 Task: Forward email as attachment with the signature Gilberto Hall with the subject Update on a flexible work arrangement from softage.8@softage.net to softage.9@softage.net and softage.10@softage.net with BCC to softage.6@softage.net with the message Please let me know if there are any updates on the project risks.
Action: Mouse moved to (487, 260)
Screenshot: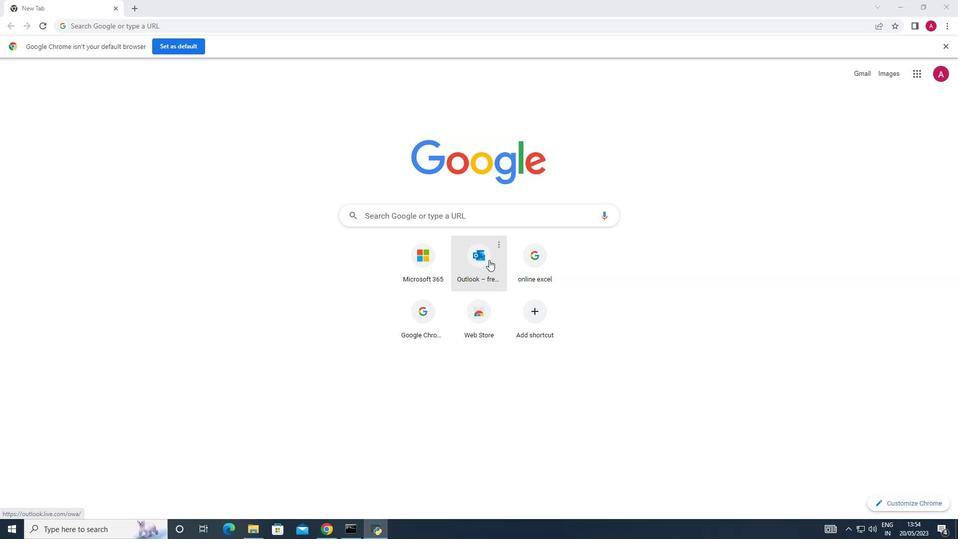 
Action: Mouse pressed left at (487, 260)
Screenshot: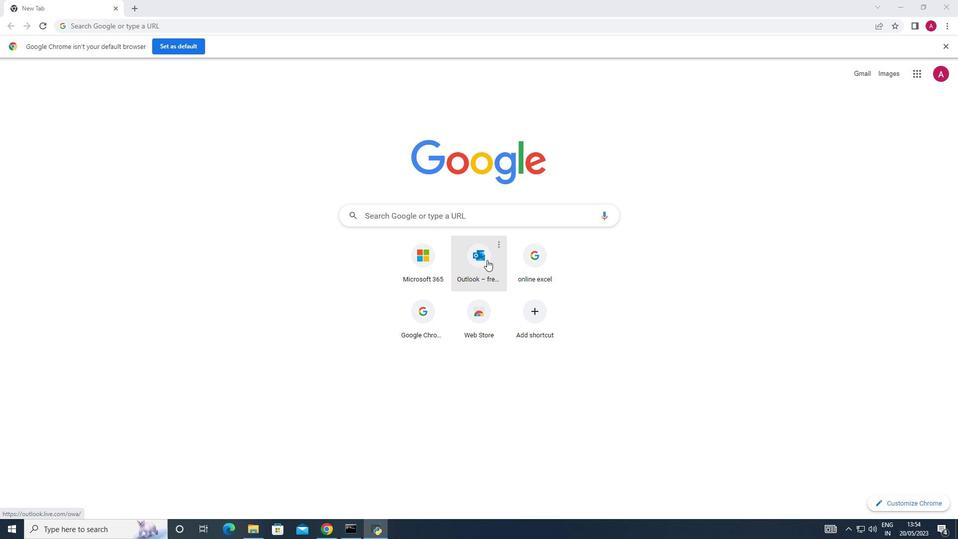 
Action: Mouse moved to (473, 262)
Screenshot: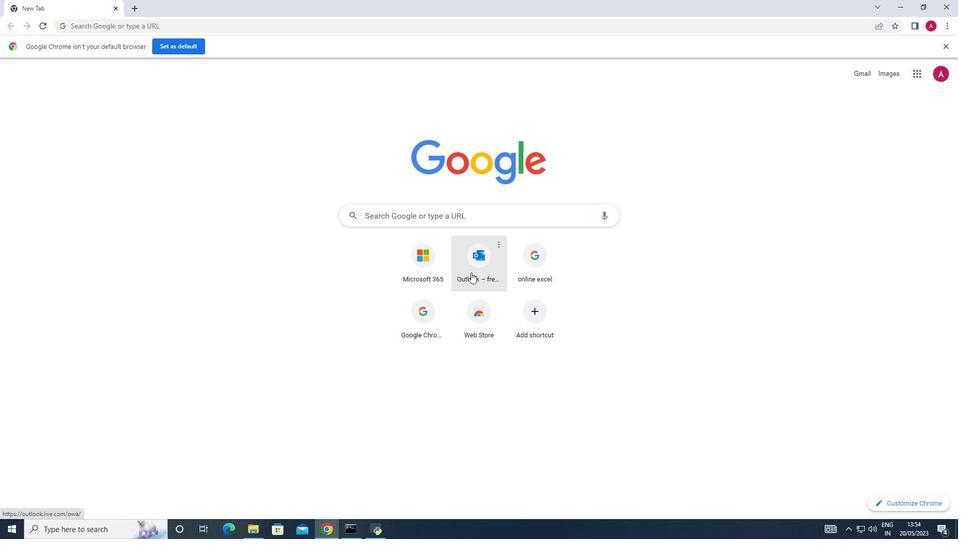 
Action: Mouse pressed left at (473, 262)
Screenshot: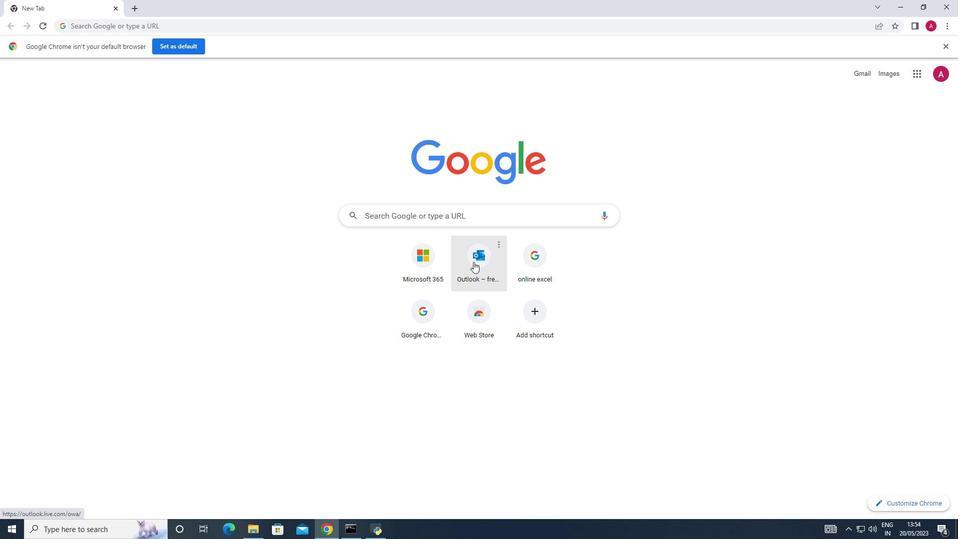 
Action: Mouse moved to (691, 48)
Screenshot: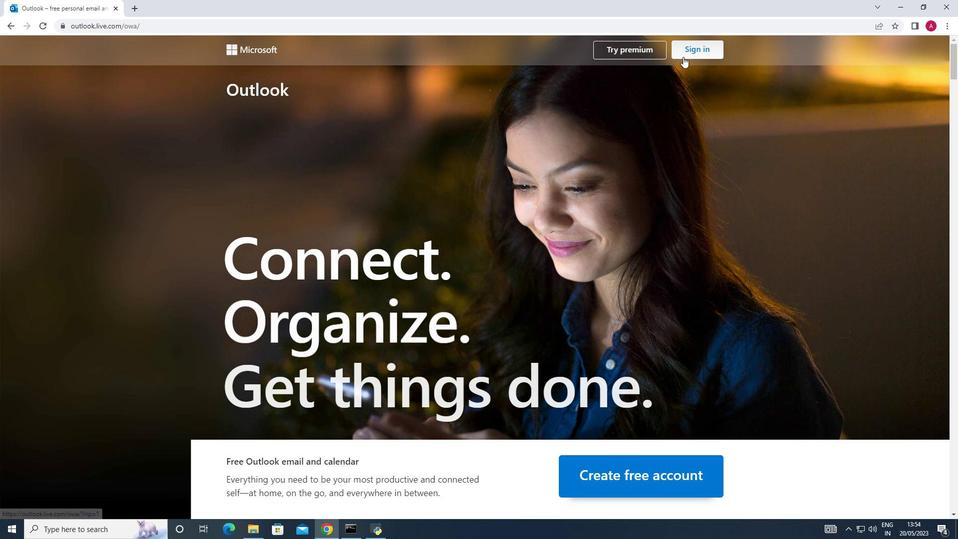 
Action: Mouse pressed left at (691, 48)
Screenshot: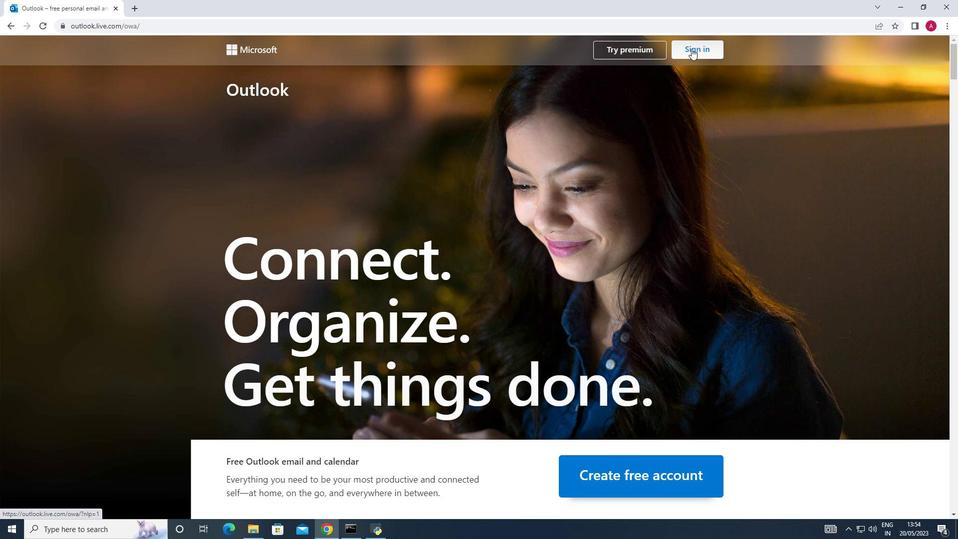 
Action: Mouse moved to (932, 23)
Screenshot: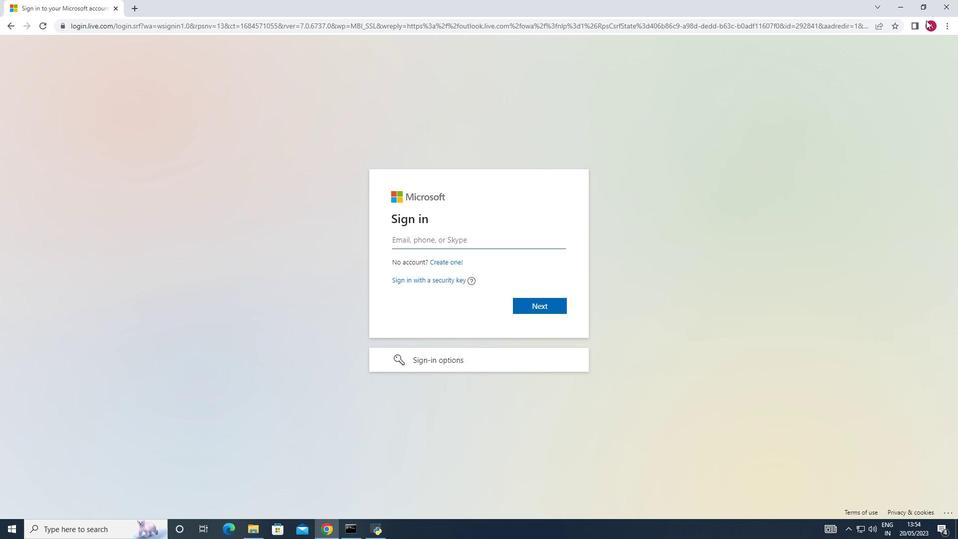 
Action: Mouse pressed left at (932, 23)
Screenshot: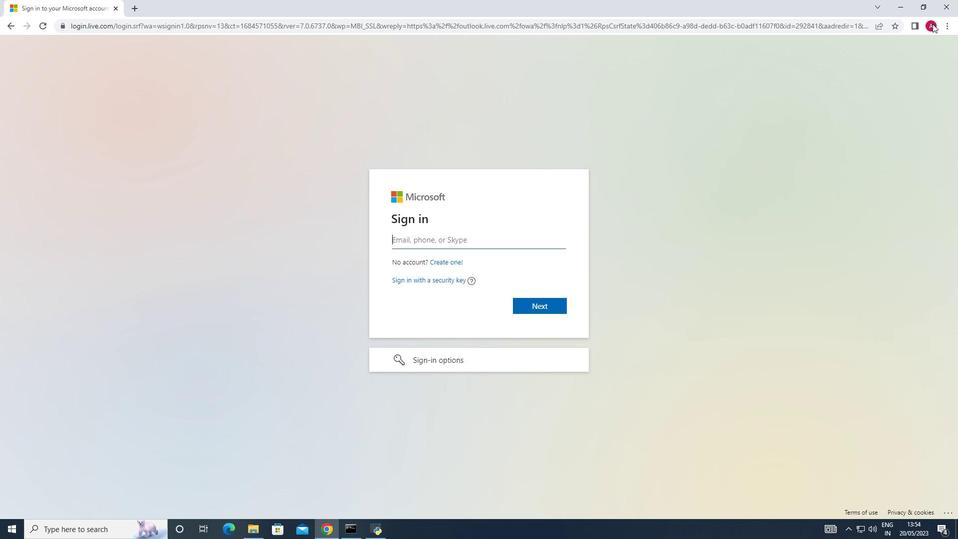 
Action: Mouse moved to (588, 144)
Screenshot: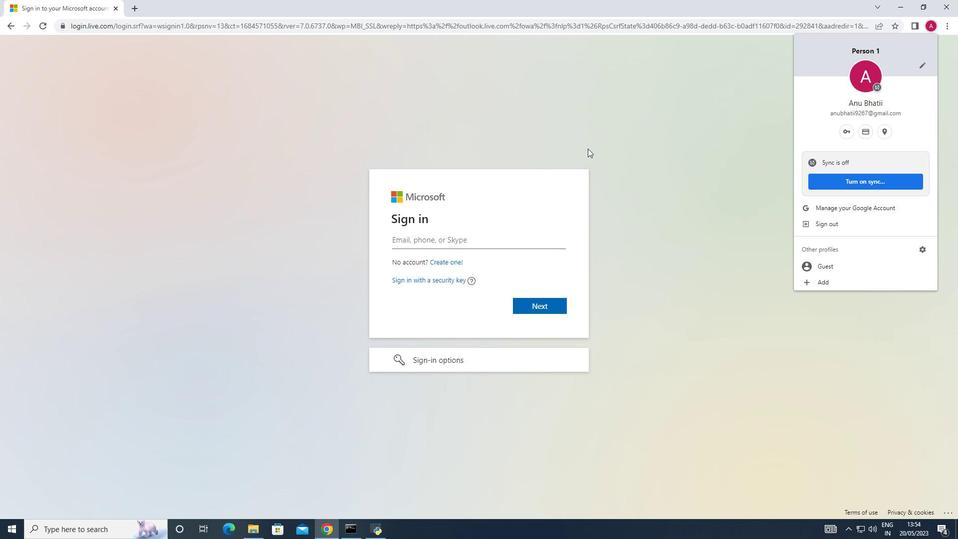 
Action: Mouse pressed left at (588, 144)
Screenshot: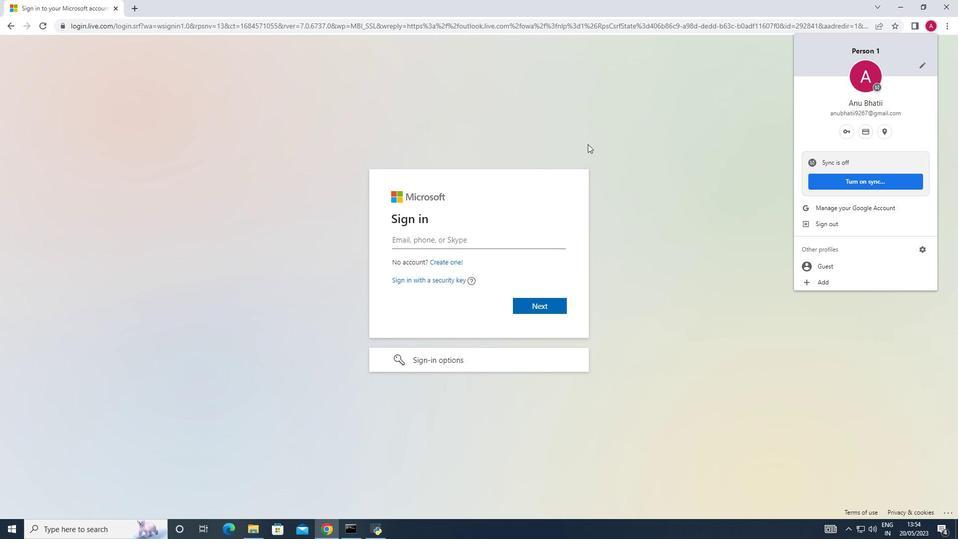 
Action: Mouse moved to (399, 230)
Screenshot: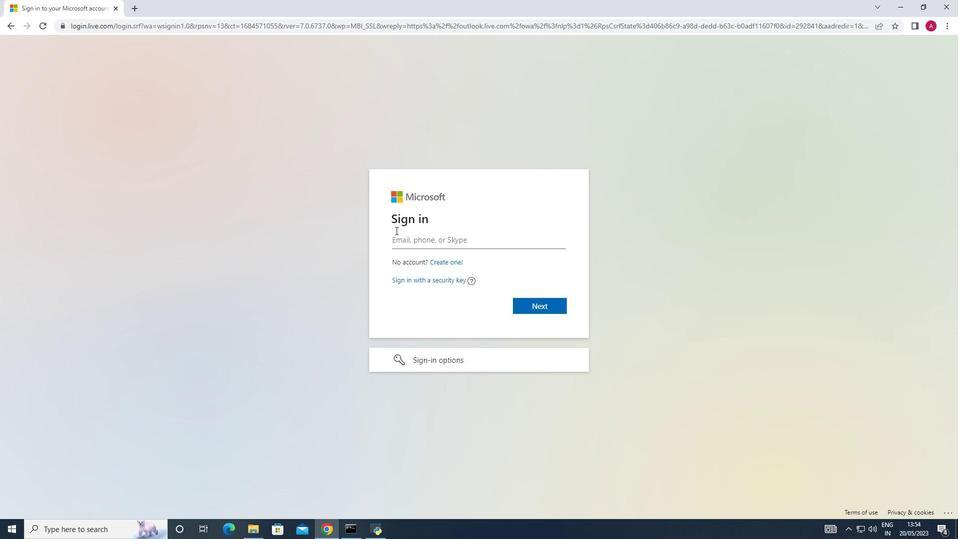 
Action: Mouse pressed left at (399, 230)
Screenshot: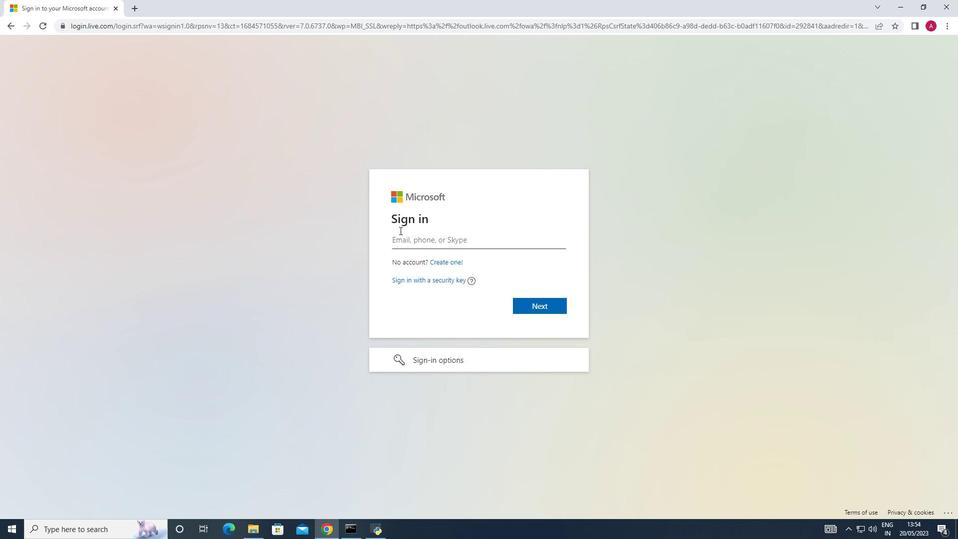 
Action: Key pressed anu<Key.shift>@softage.net<Key.enter>
Screenshot: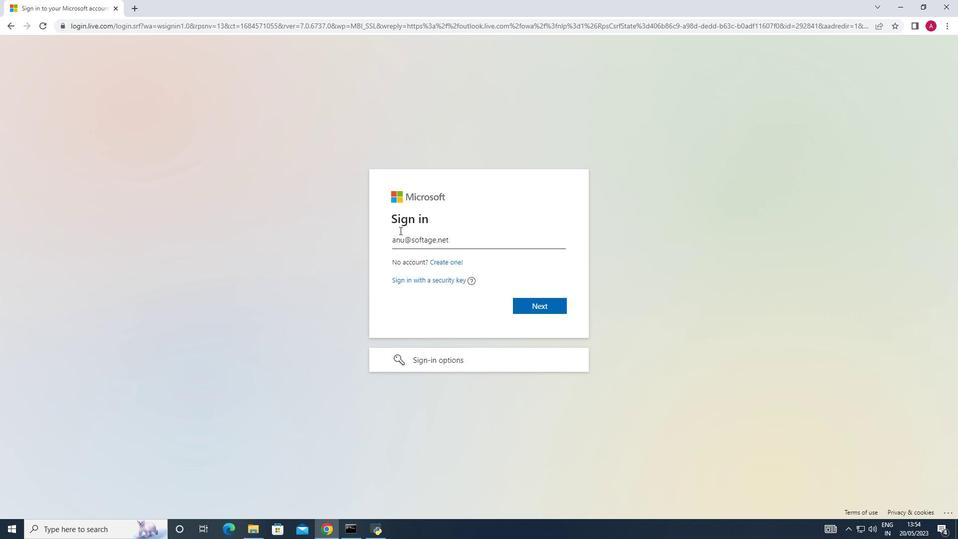 
Action: Mouse moved to (79, 85)
Screenshot: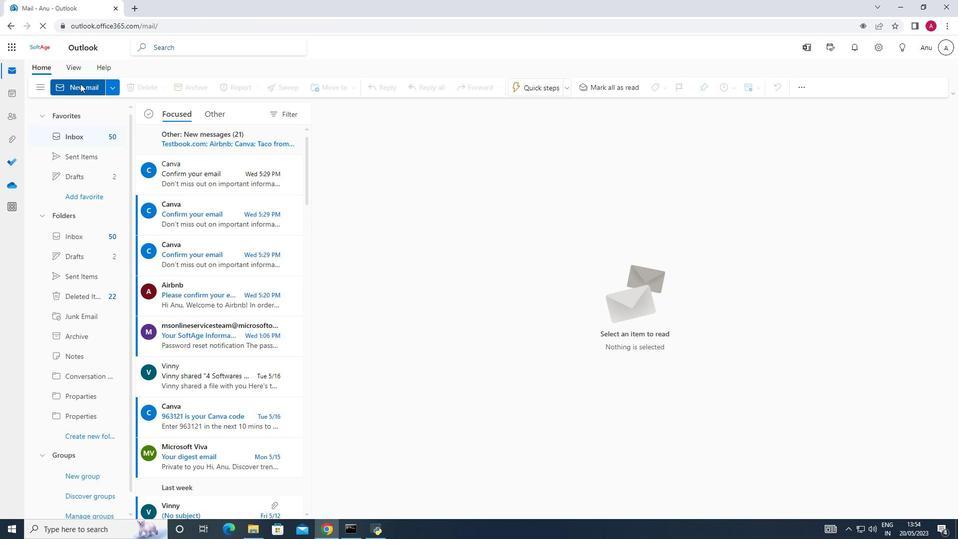 
Action: Mouse pressed left at (79, 85)
Screenshot: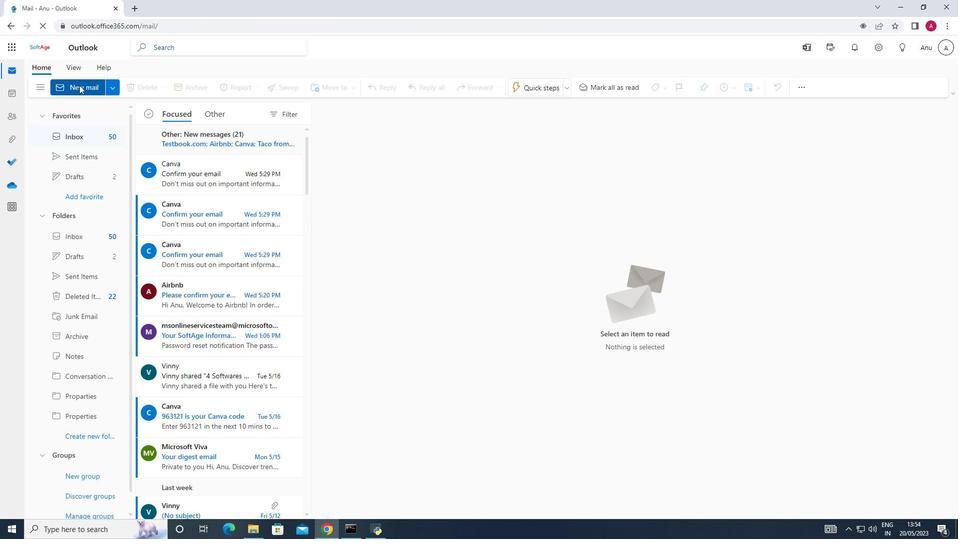 
Action: Mouse moved to (678, 89)
Screenshot: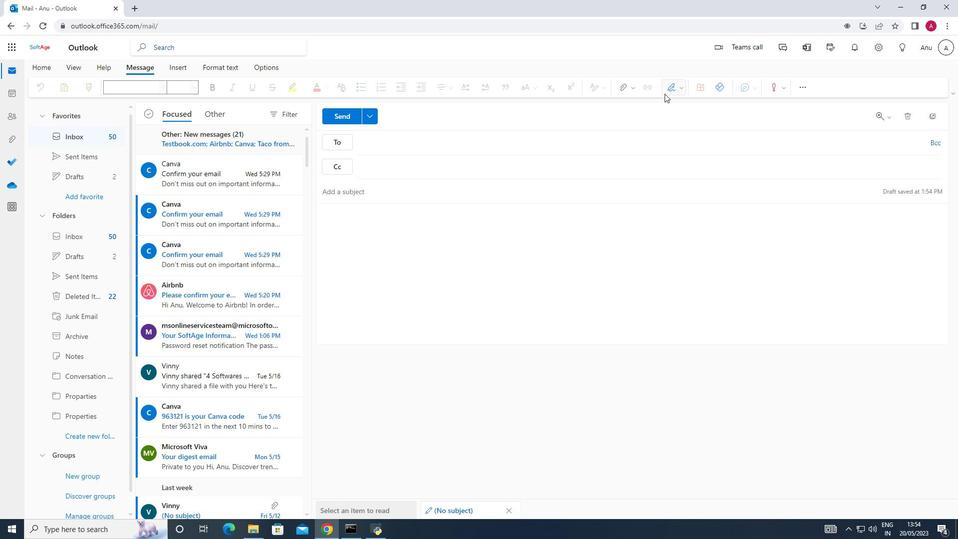 
Action: Mouse pressed left at (678, 89)
Screenshot: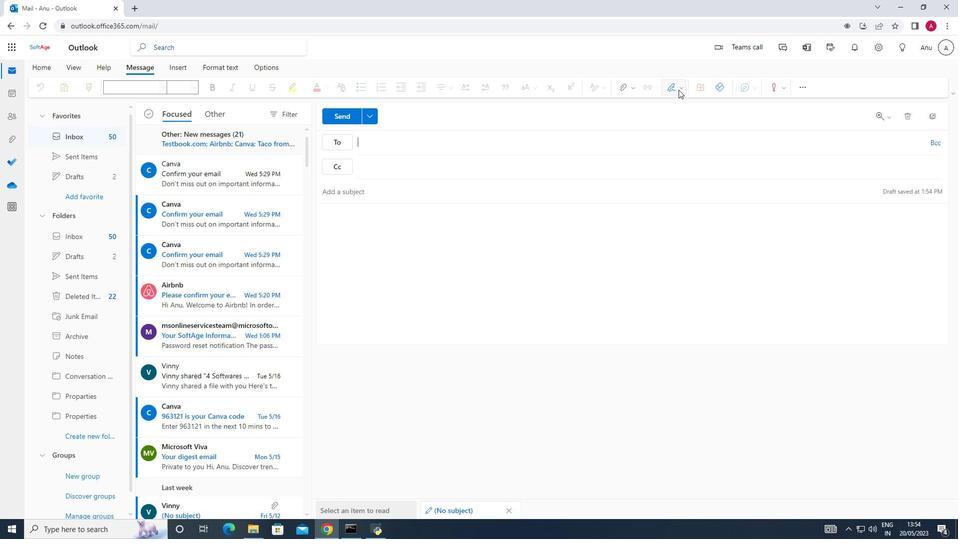
Action: Mouse moved to (658, 131)
Screenshot: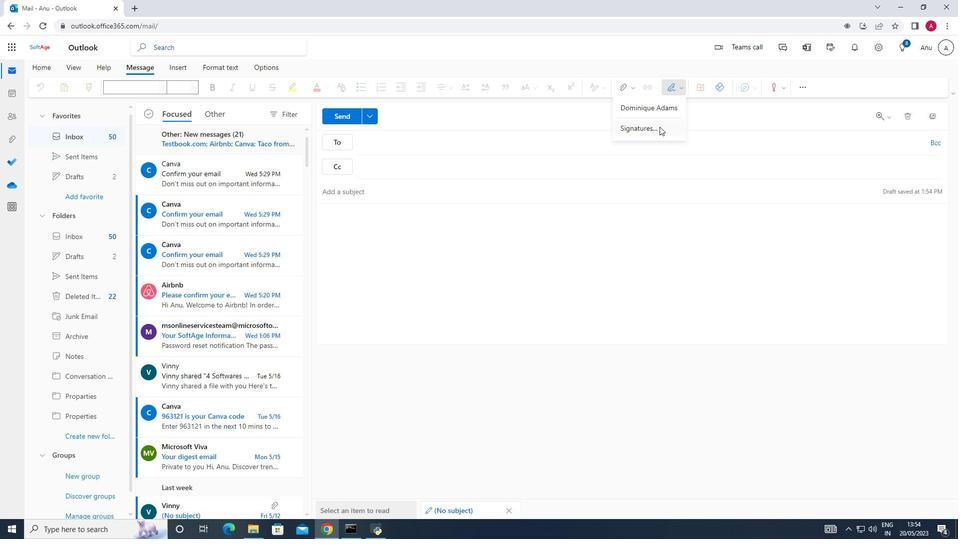 
Action: Mouse pressed left at (658, 131)
Screenshot: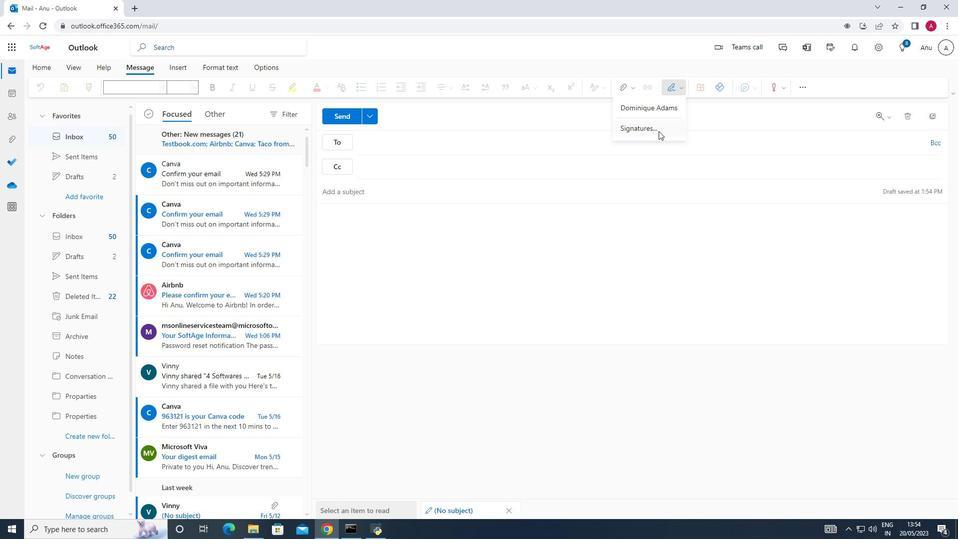 
Action: Mouse moved to (686, 165)
Screenshot: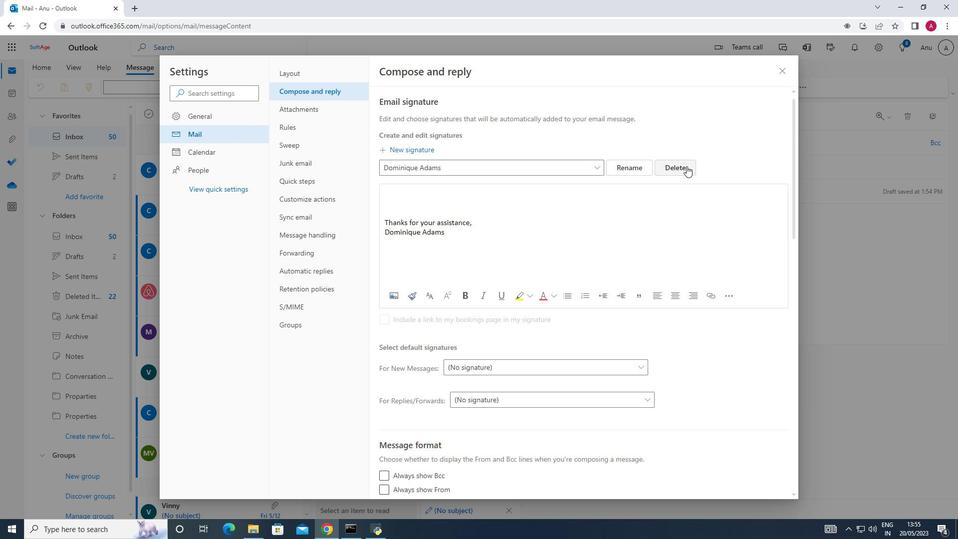 
Action: Mouse pressed left at (686, 165)
Screenshot: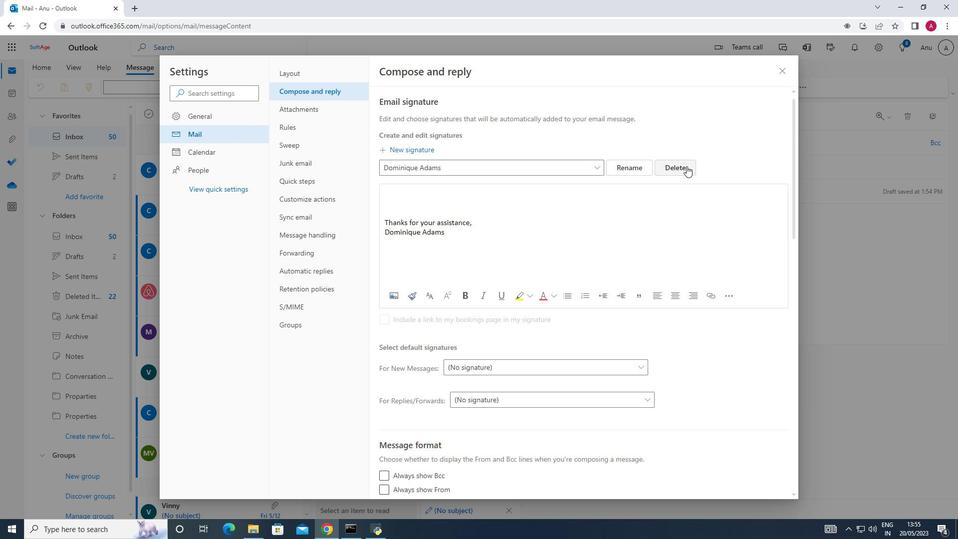 
Action: Mouse moved to (719, 487)
Screenshot: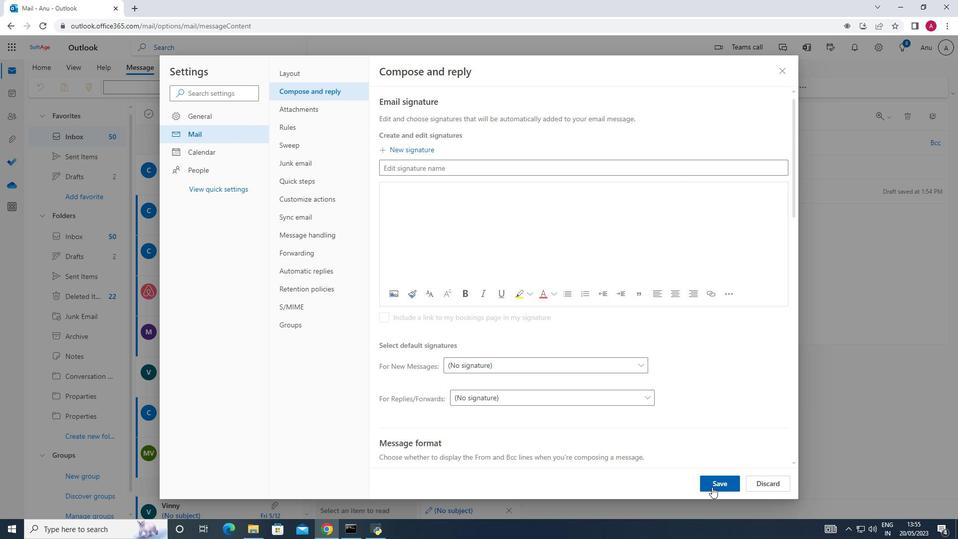 
Action: Mouse pressed left at (719, 487)
Screenshot: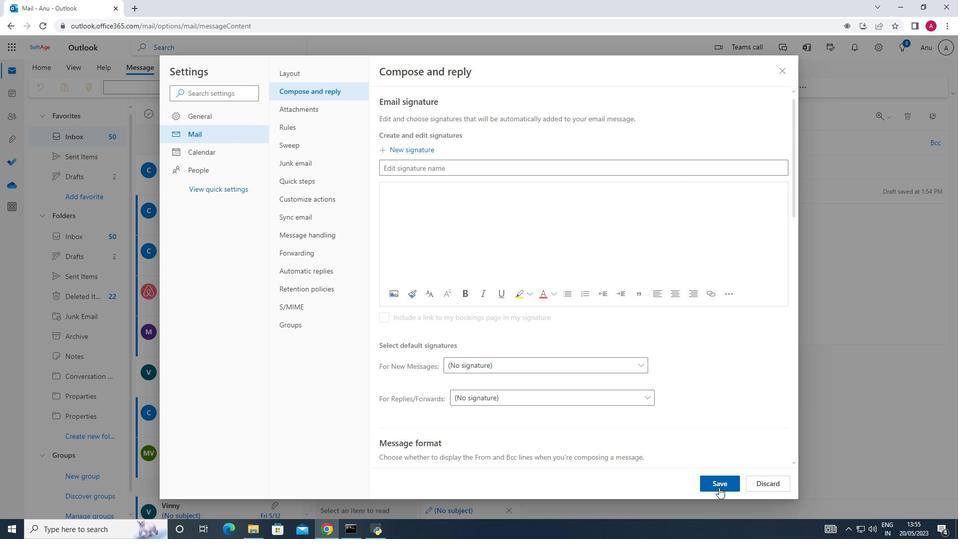 
Action: Mouse moved to (782, 65)
Screenshot: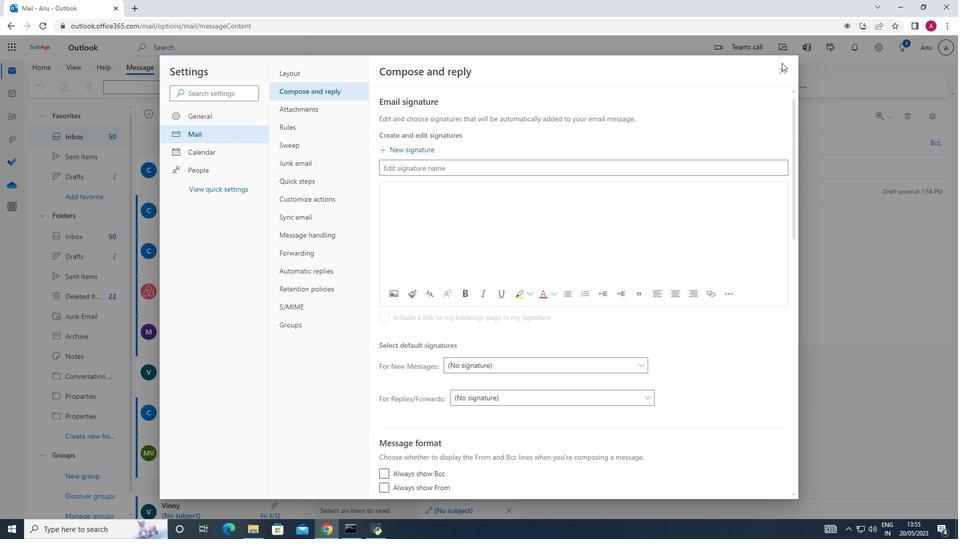 
Action: Mouse pressed left at (782, 65)
Screenshot: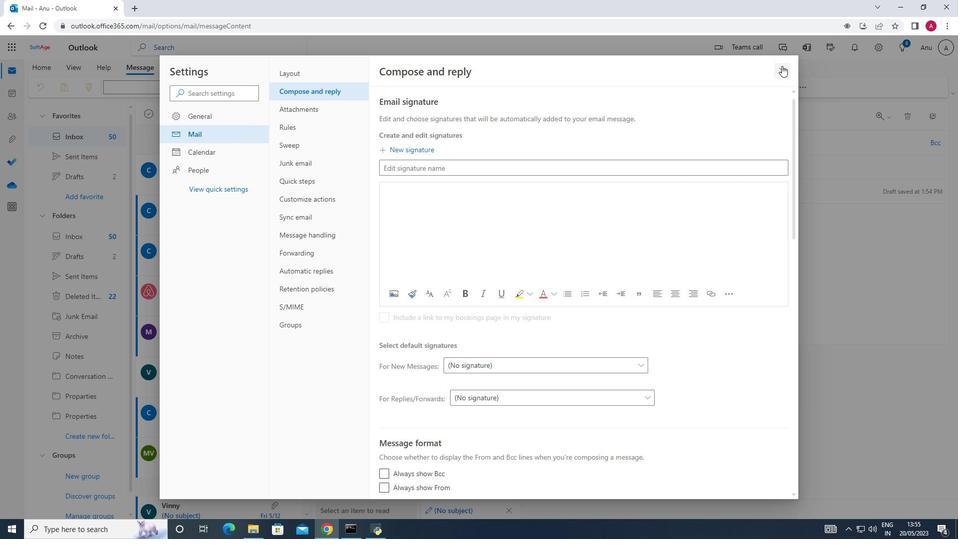 
Action: Mouse moved to (677, 90)
Screenshot: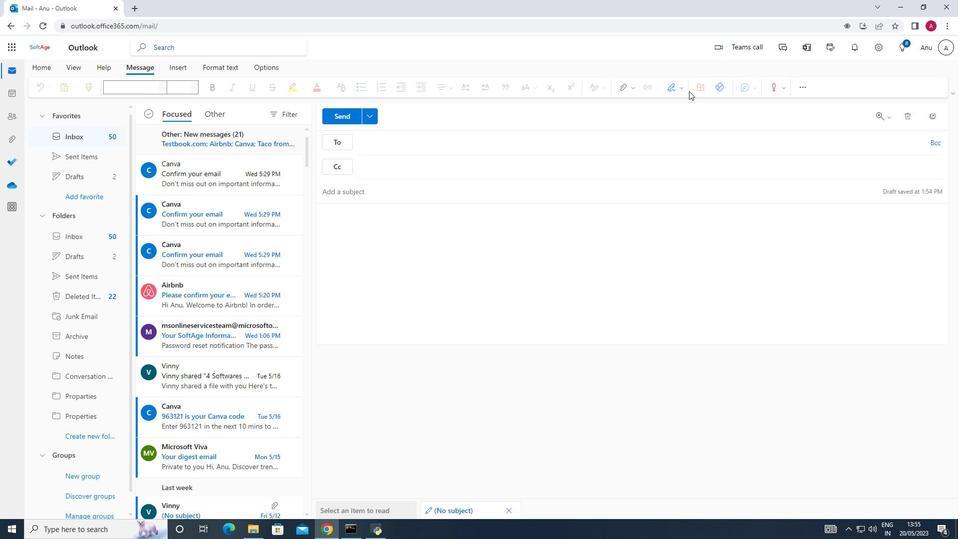 
Action: Mouse pressed left at (677, 90)
Screenshot: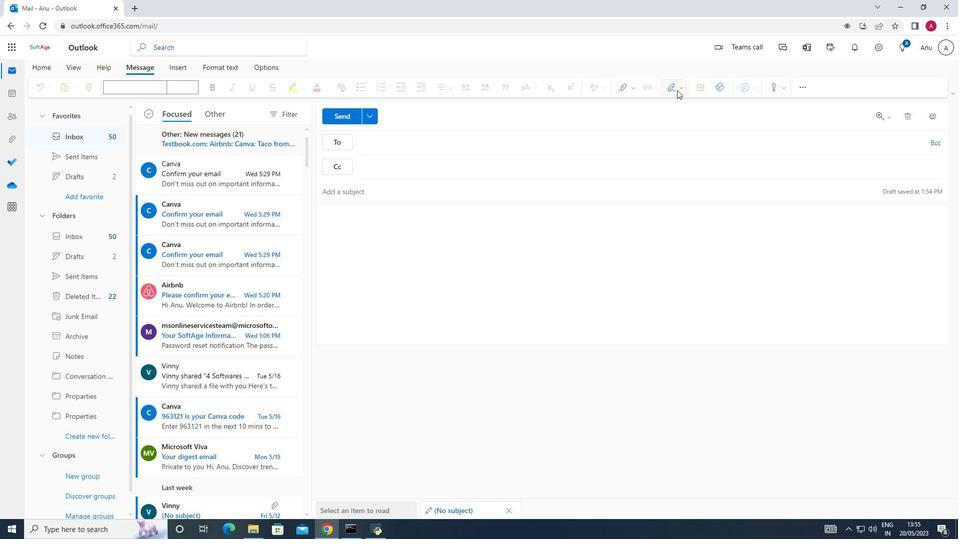 
Action: Mouse moved to (666, 105)
Screenshot: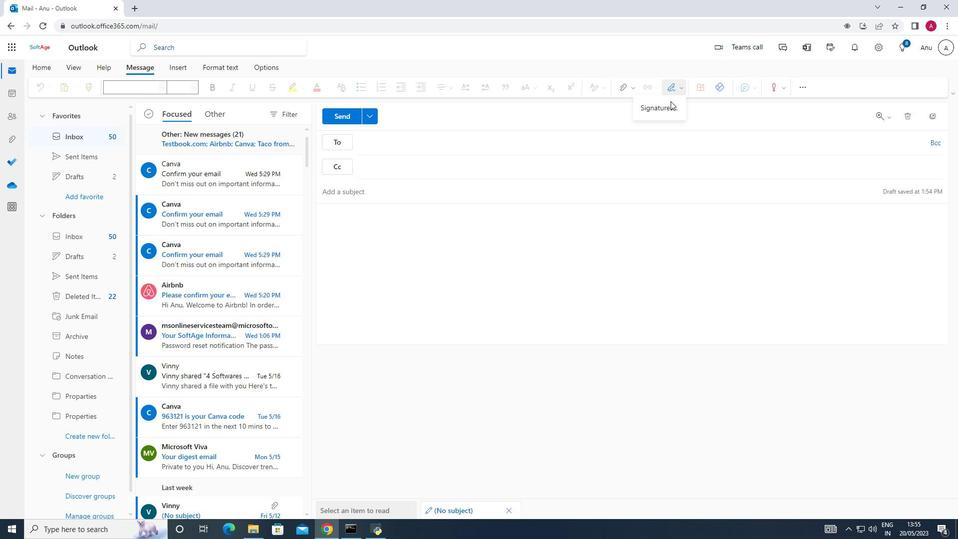 
Action: Mouse pressed left at (666, 105)
Screenshot: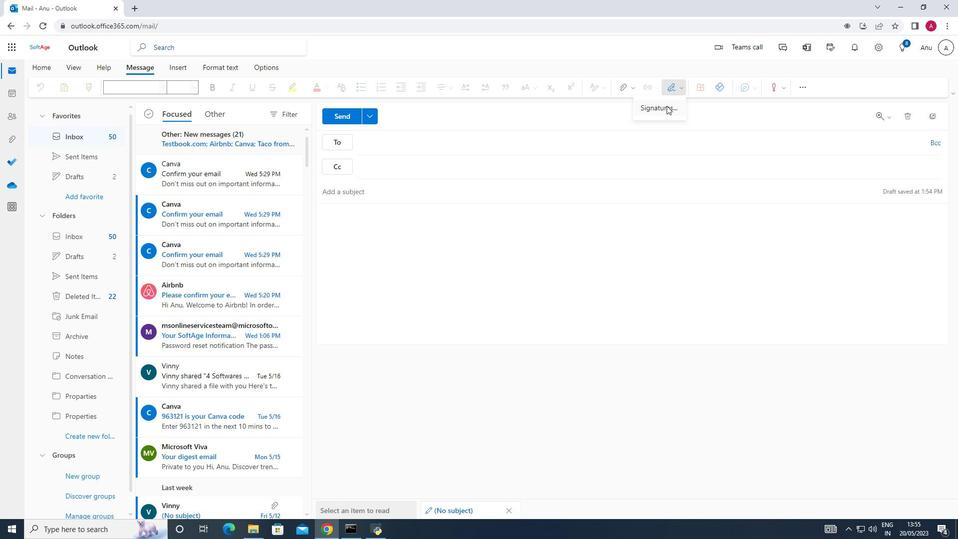 
Action: Mouse moved to (400, 166)
Screenshot: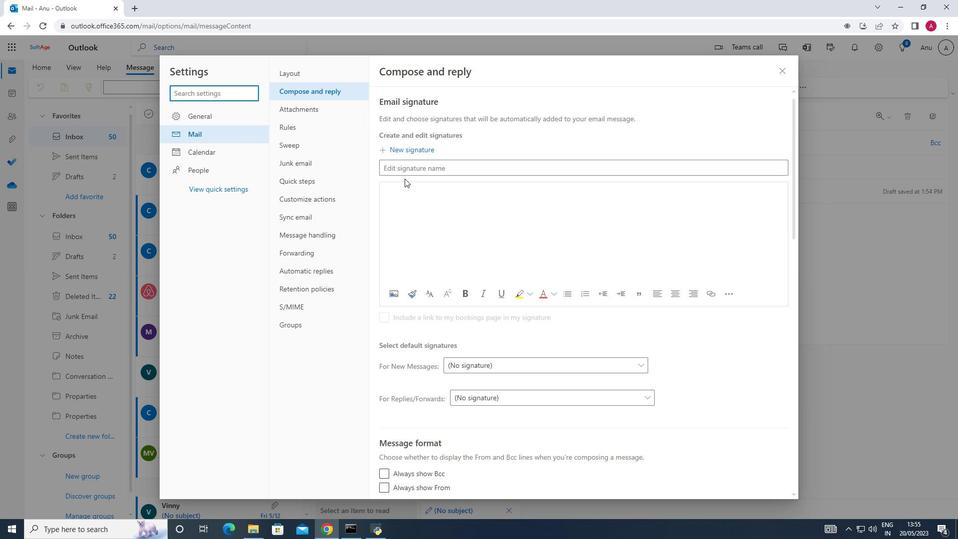 
Action: Mouse pressed left at (400, 166)
Screenshot: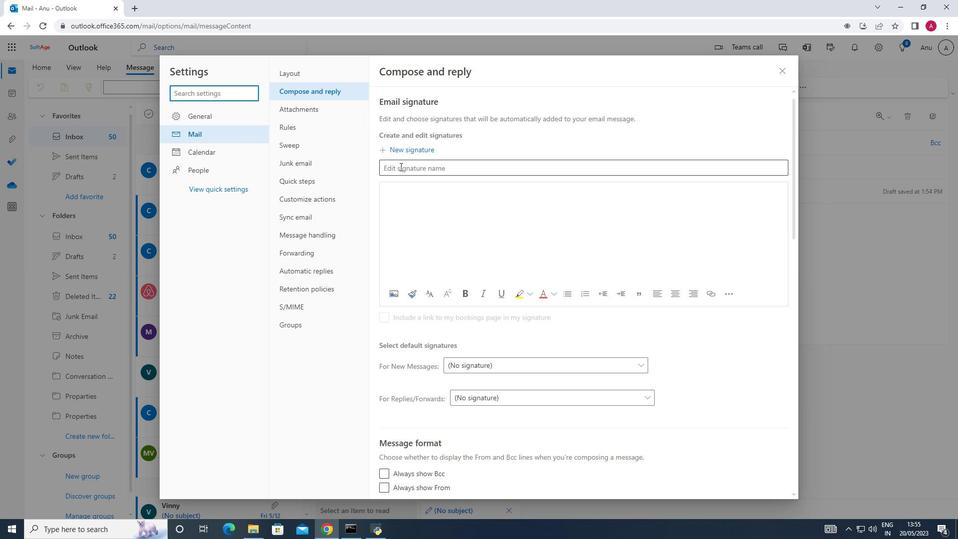 
Action: Mouse moved to (402, 162)
Screenshot: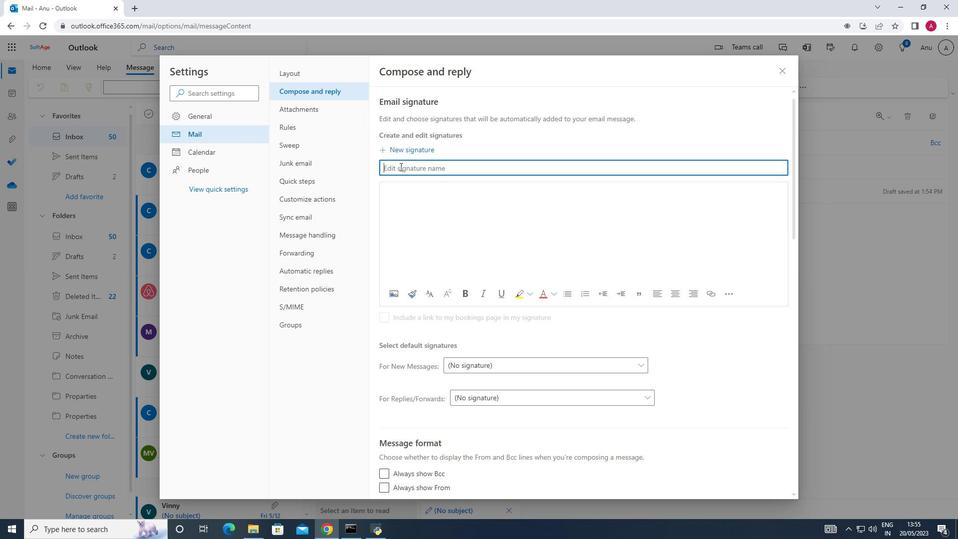 
Action: Key pressed <Key.shift>Gilberto<Key.space><Key.shift><Key.shift>Hall
Screenshot: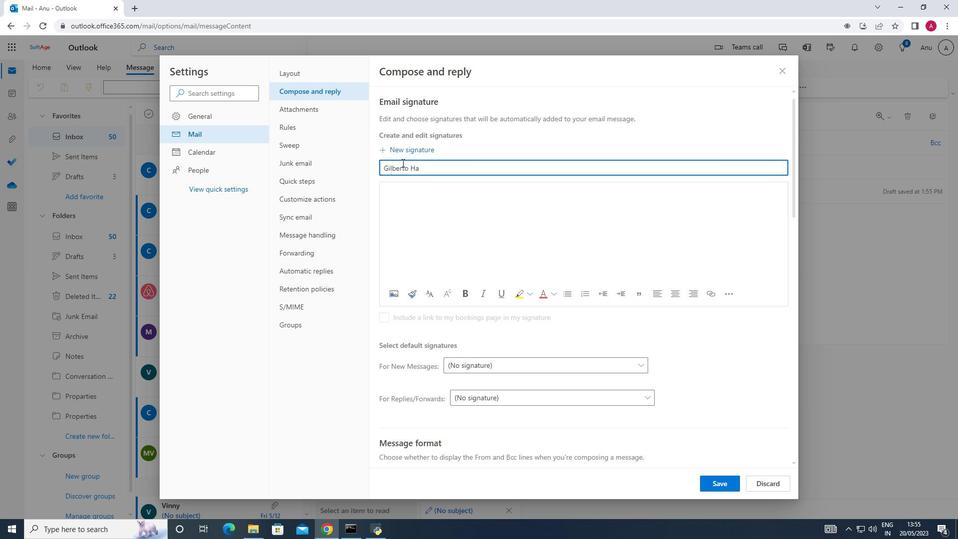 
Action: Mouse moved to (401, 196)
Screenshot: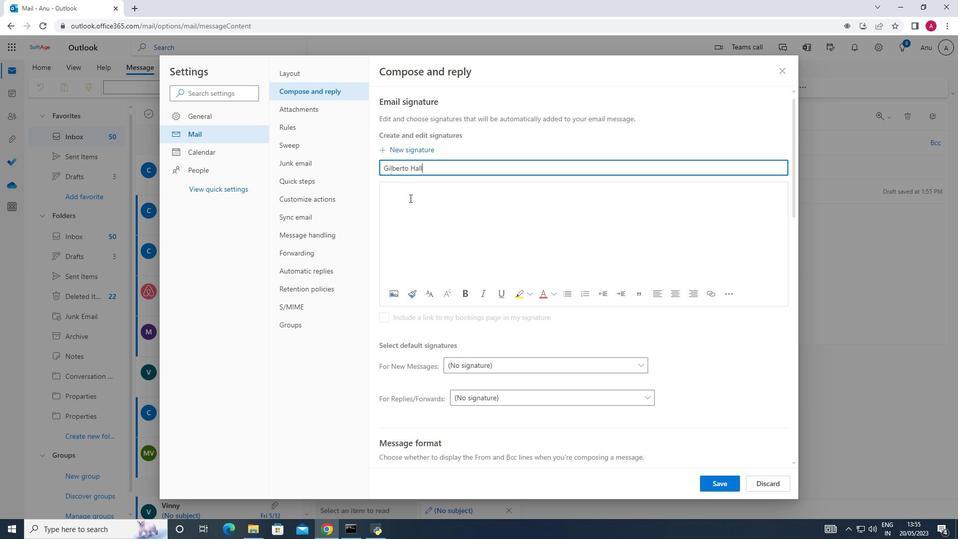 
Action: Mouse pressed left at (401, 196)
Screenshot: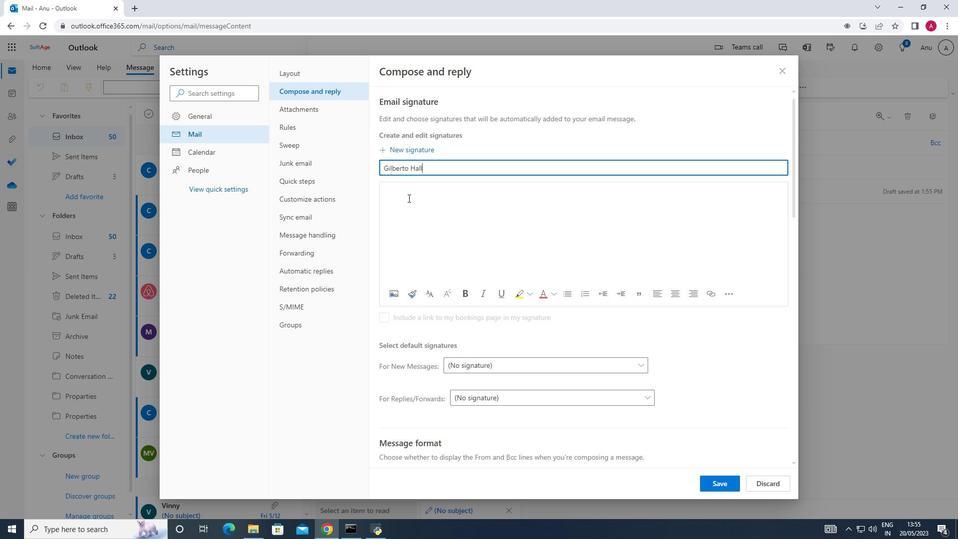 
Action: Key pressed <Key.shift><Key.shift><Key.shift><Key.shift><Key.shift>Gilberto<Key.space><Key.shift><Key.shift><Key.shift><Key.shift><Key.shift><Key.shift>Hall
Screenshot: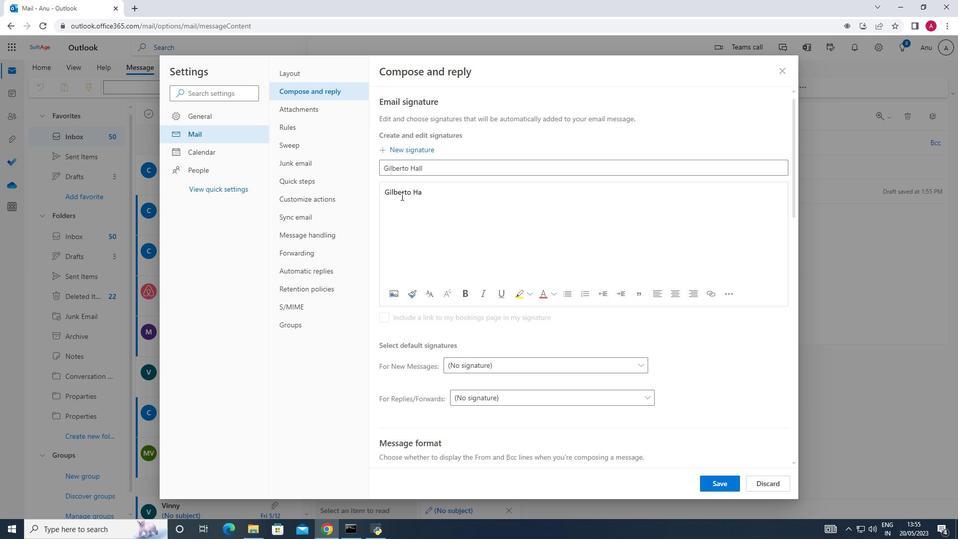 
Action: Mouse moved to (720, 478)
Screenshot: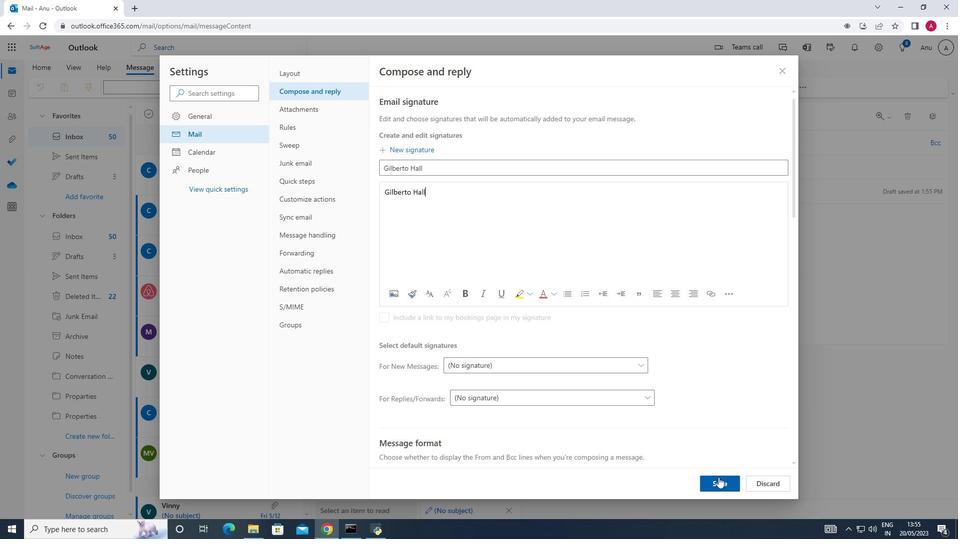 
Action: Mouse pressed left at (720, 478)
Screenshot: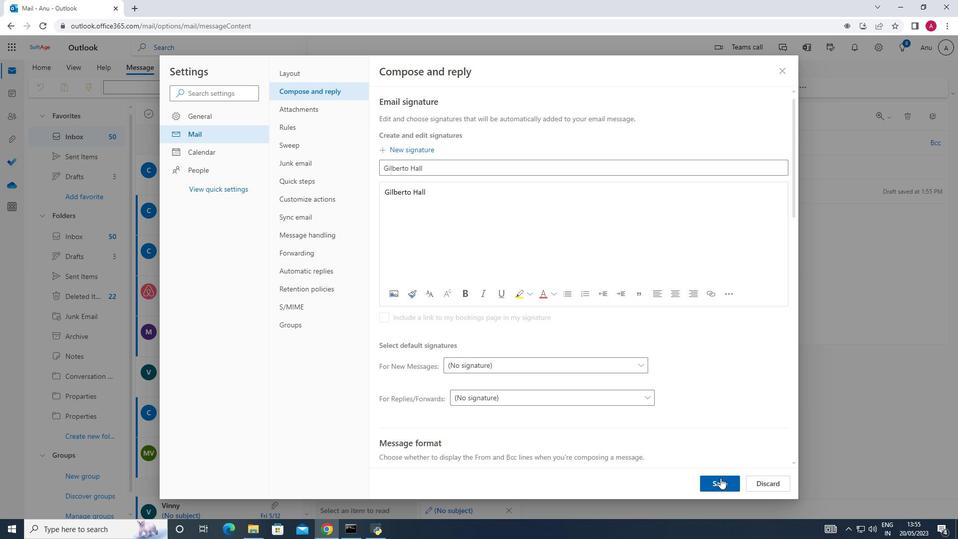 
Action: Mouse moved to (780, 62)
Screenshot: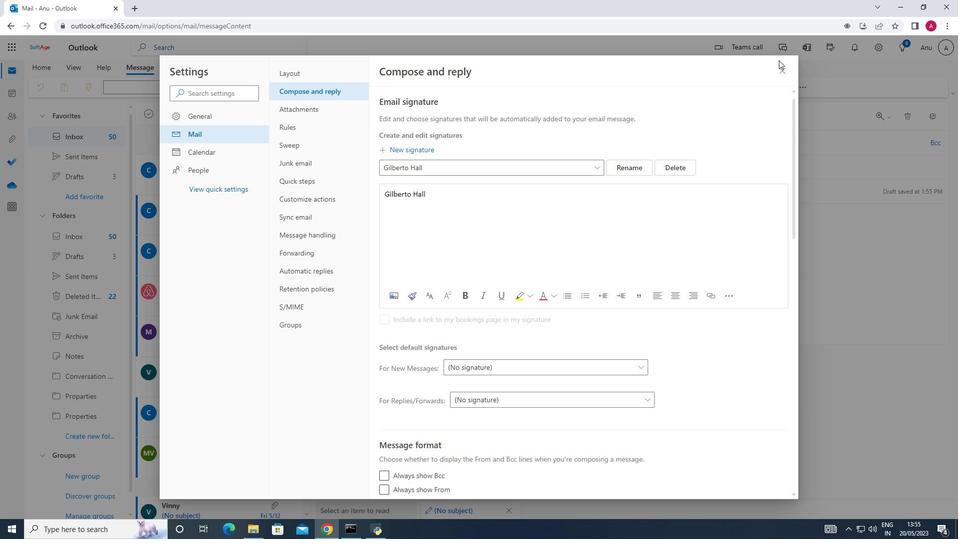 
Action: Mouse pressed left at (780, 62)
Screenshot: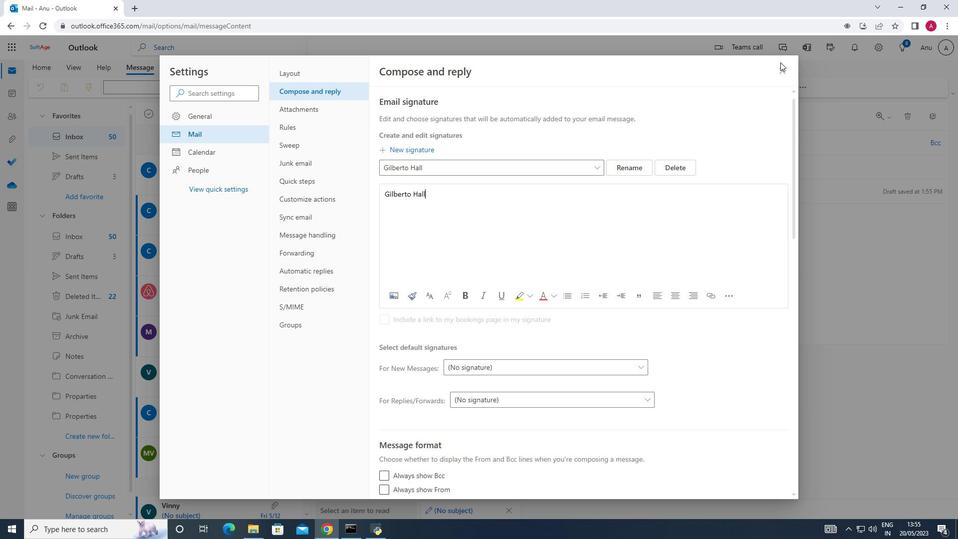 
Action: Mouse moved to (784, 71)
Screenshot: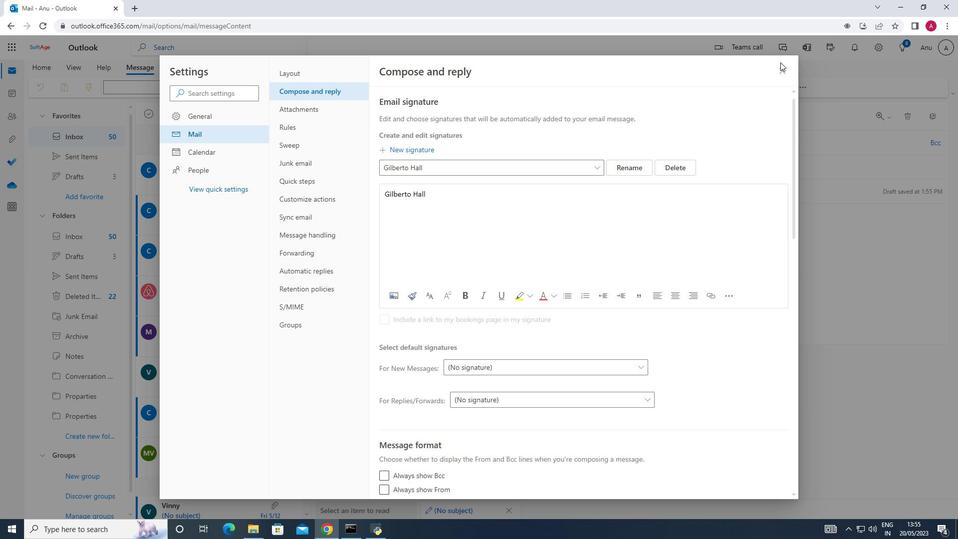 
Action: Mouse pressed left at (784, 71)
Screenshot: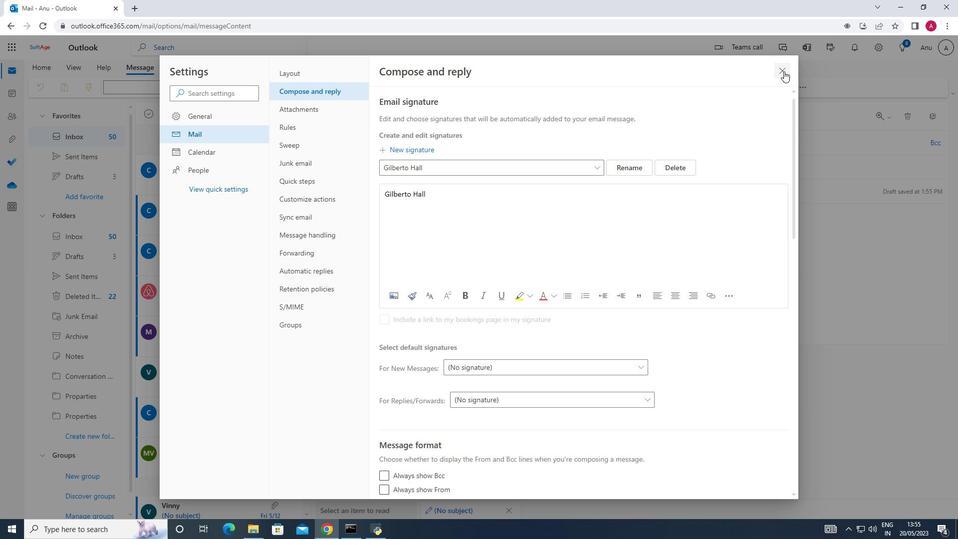 
Action: Mouse moved to (360, 139)
Screenshot: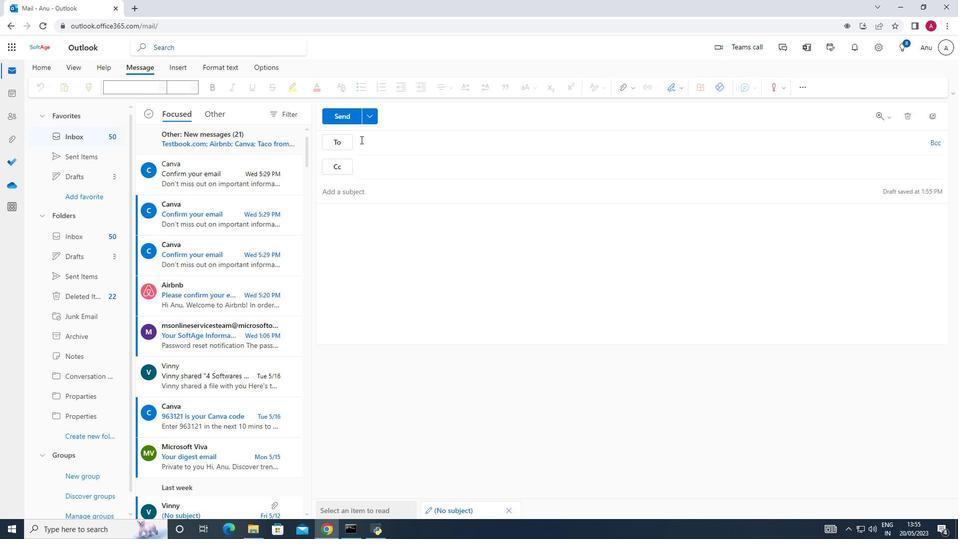 
Action: Mouse pressed left at (360, 139)
Screenshot: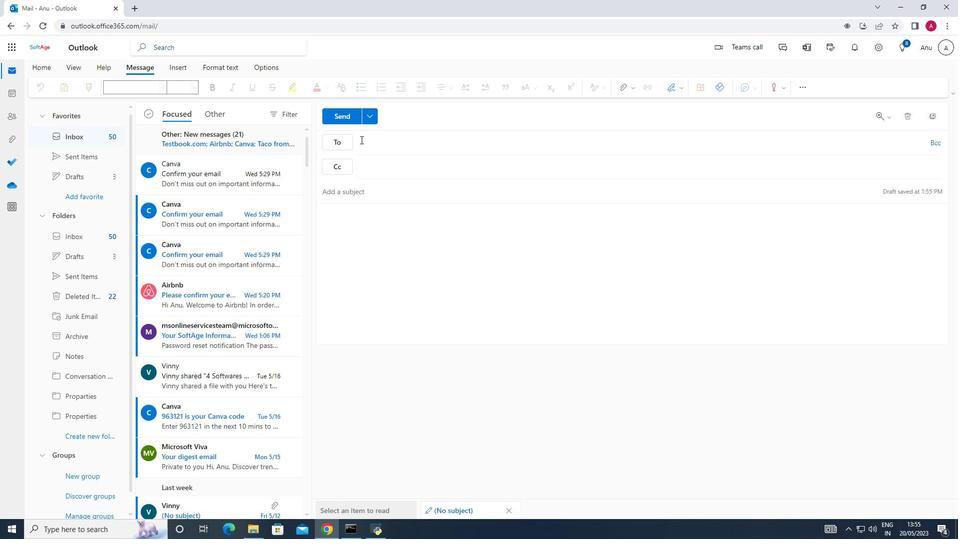
Action: Key pressed s<Key.backspace><Key.shift>Softage.8<Key.shift>@softage.net
Screenshot: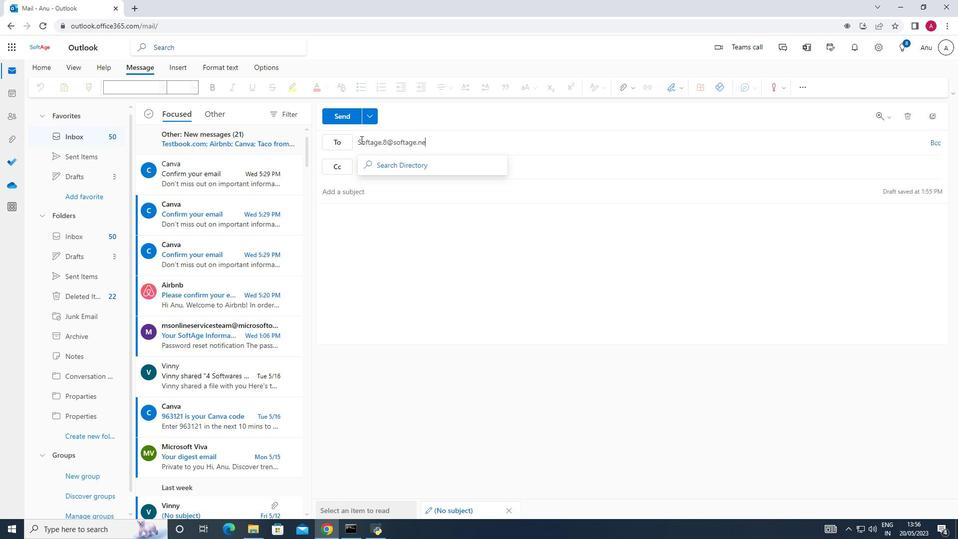 
Action: Mouse moved to (397, 169)
Screenshot: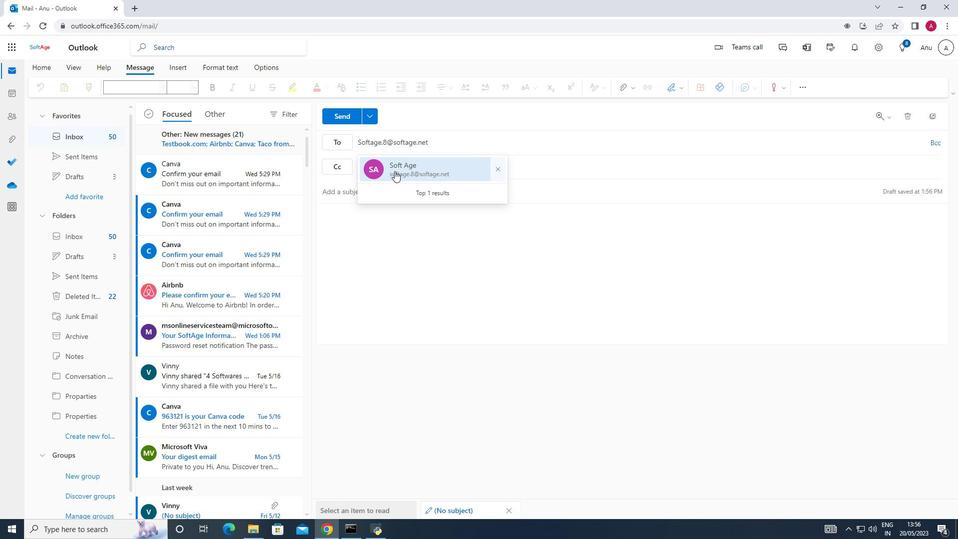 
Action: Mouse pressed left at (397, 169)
Screenshot: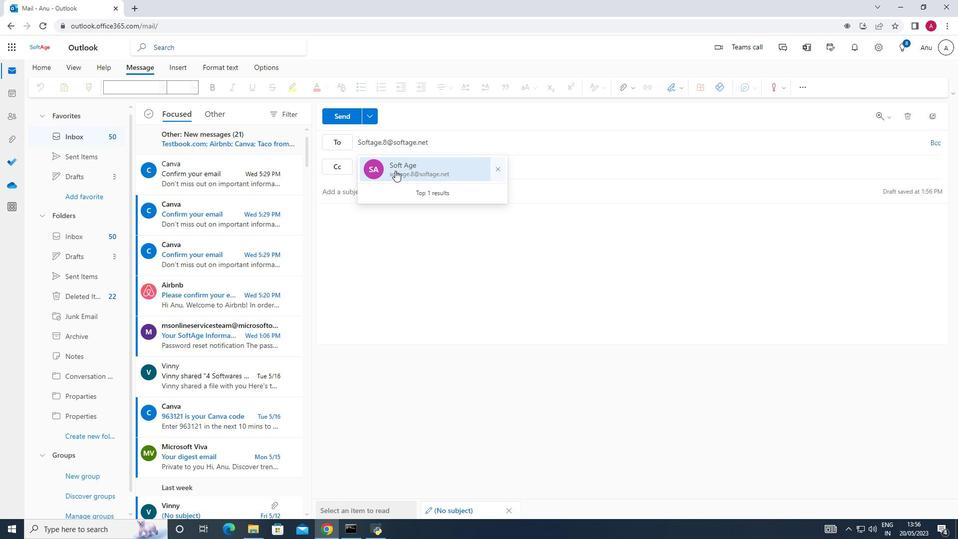 
Action: Mouse moved to (402, 166)
Screenshot: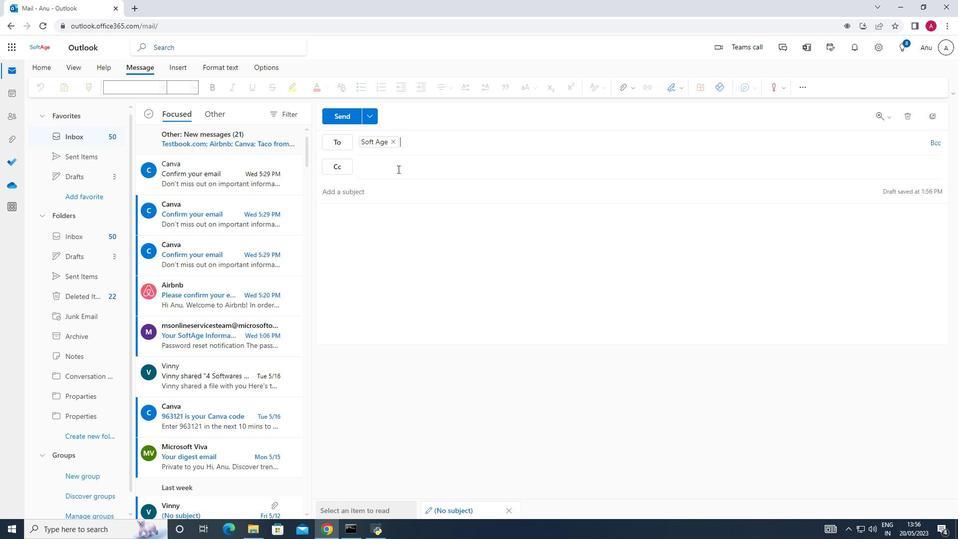 
Action: Key pressed <Key.shift><Key.shift><Key.shift><Key.shift><Key.shift><Key.shift>Softage.9<Key.shift>@softage.net
Screenshot: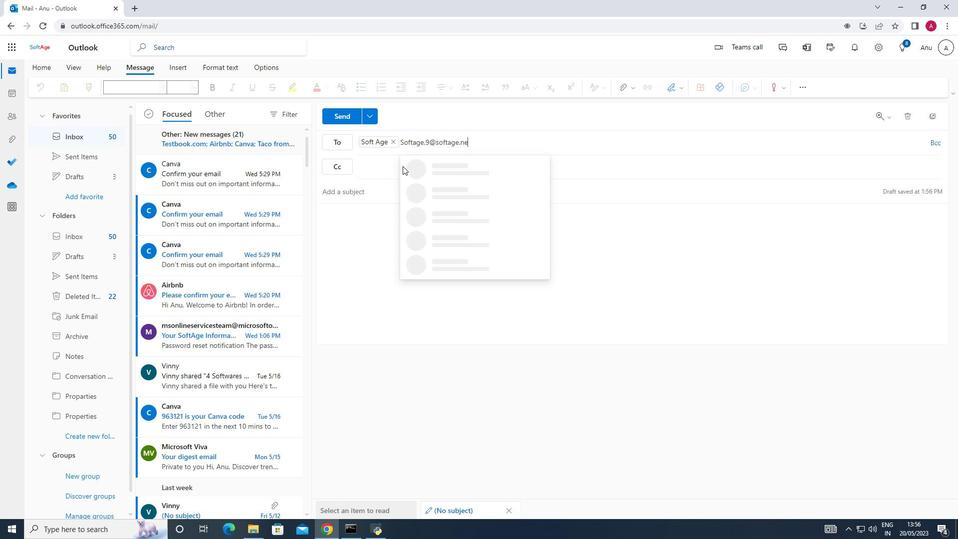 
Action: Mouse moved to (467, 165)
Screenshot: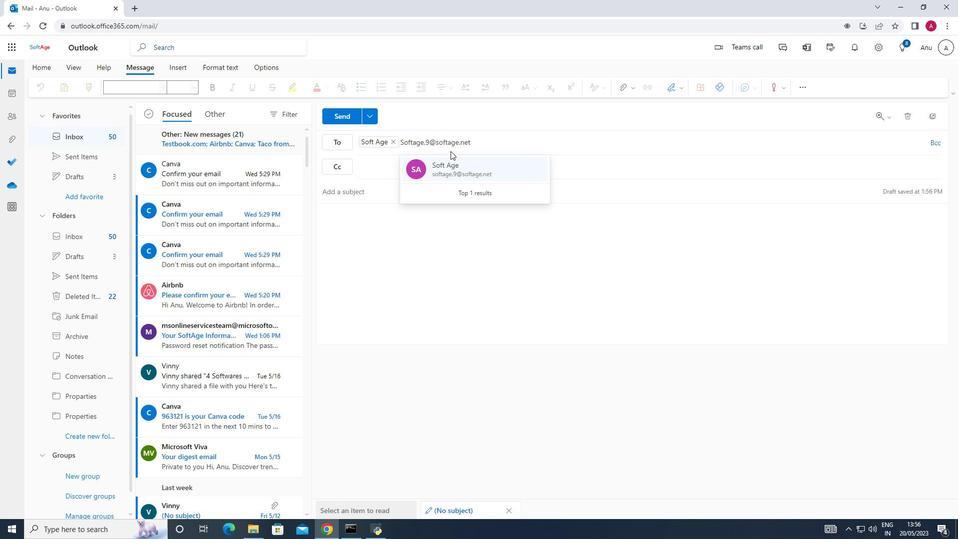
Action: Mouse pressed left at (467, 165)
Screenshot: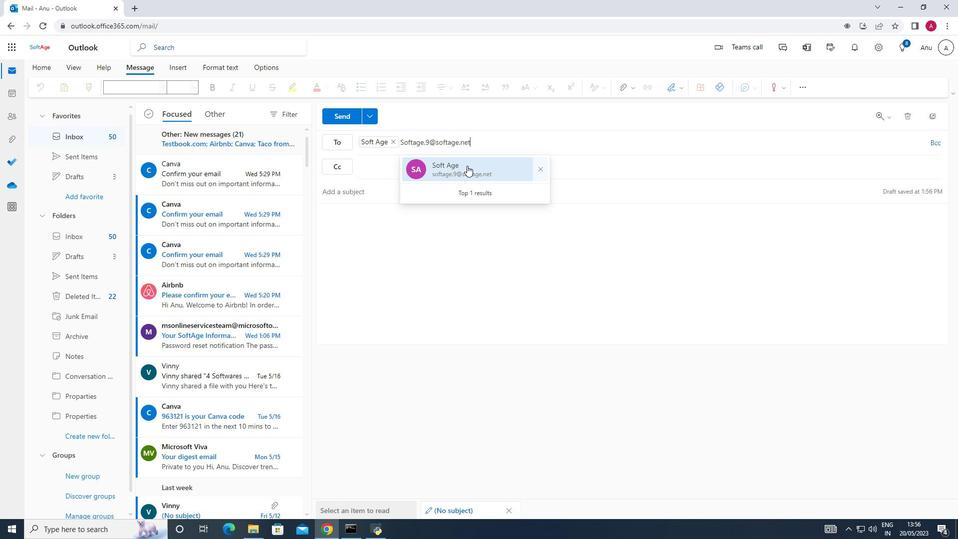 
Action: Mouse moved to (472, 160)
Screenshot: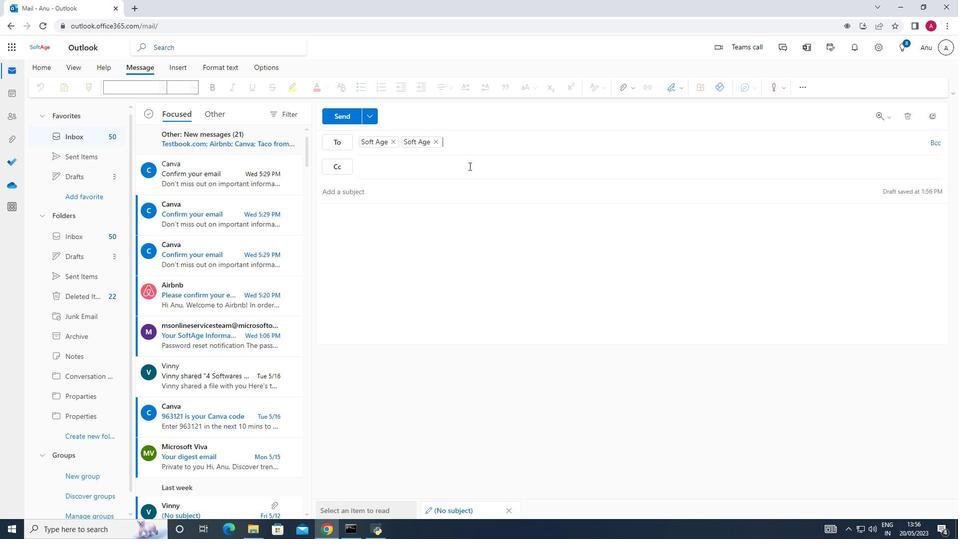 
Action: Key pressed <Key.shift><Key.shift><Key.shift><Key.shift><Key.shift><Key.shift><Key.shift><Key.shift>Softage.<Key.backspace>.10<Key.shift>@softage.net5<Key.backspace>
Screenshot: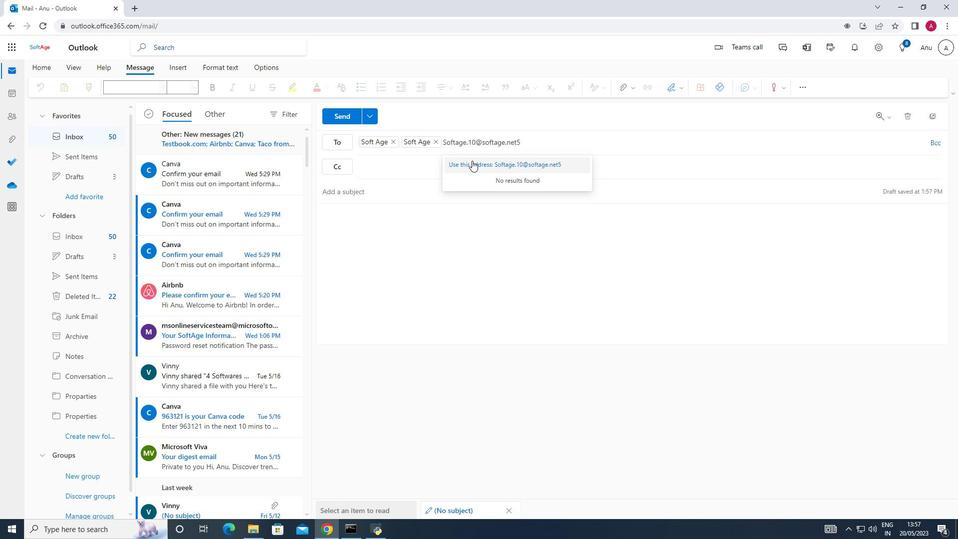 
Action: Mouse moved to (491, 175)
Screenshot: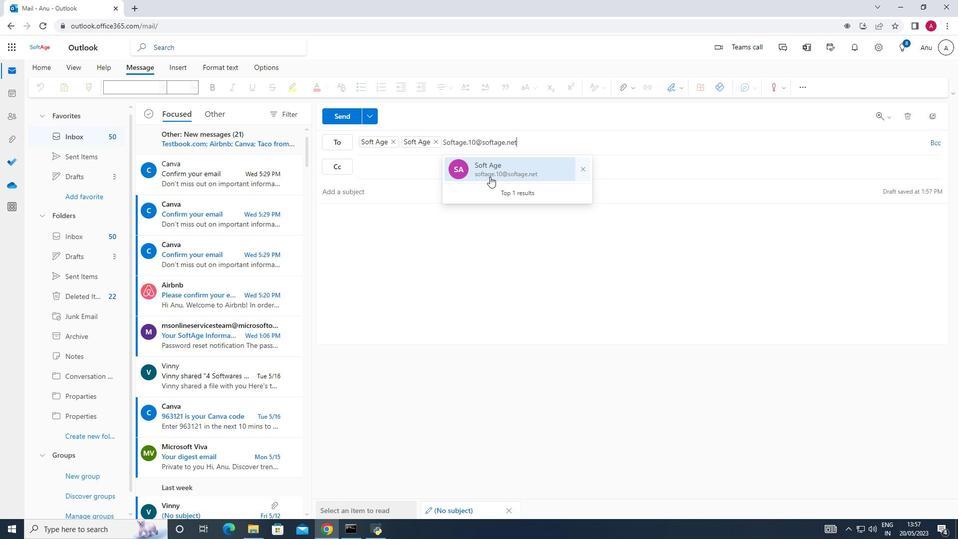 
Action: Mouse pressed left at (491, 175)
Screenshot: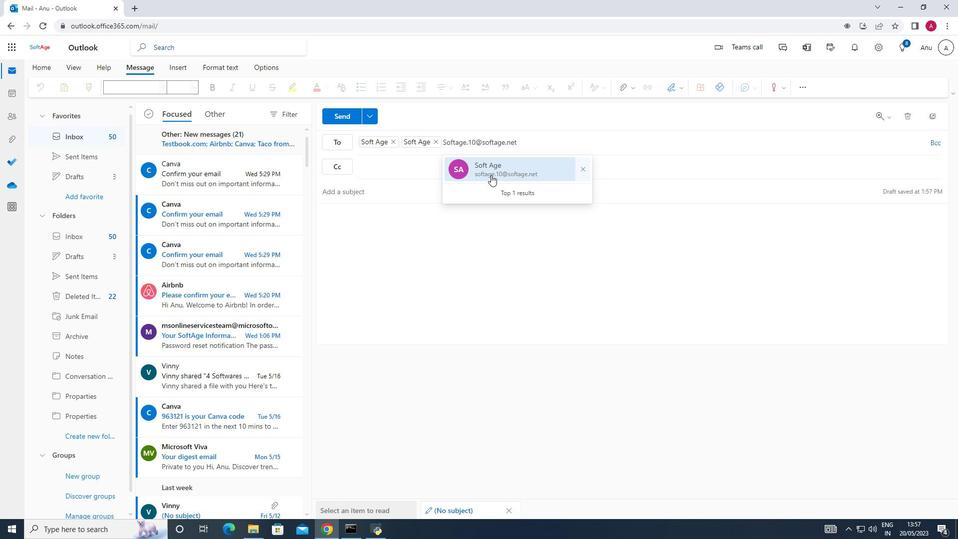 
Action: Mouse moved to (935, 145)
Screenshot: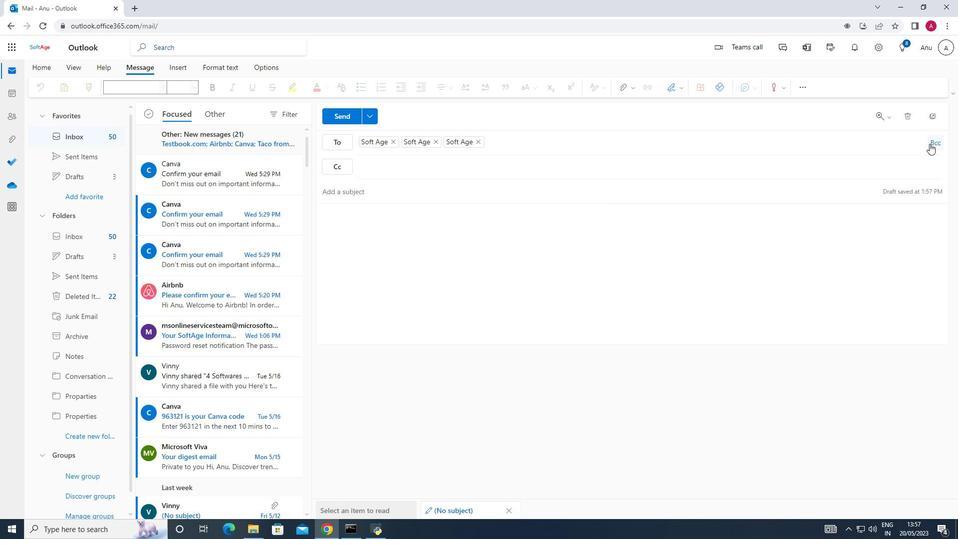 
Action: Mouse pressed left at (935, 145)
Screenshot: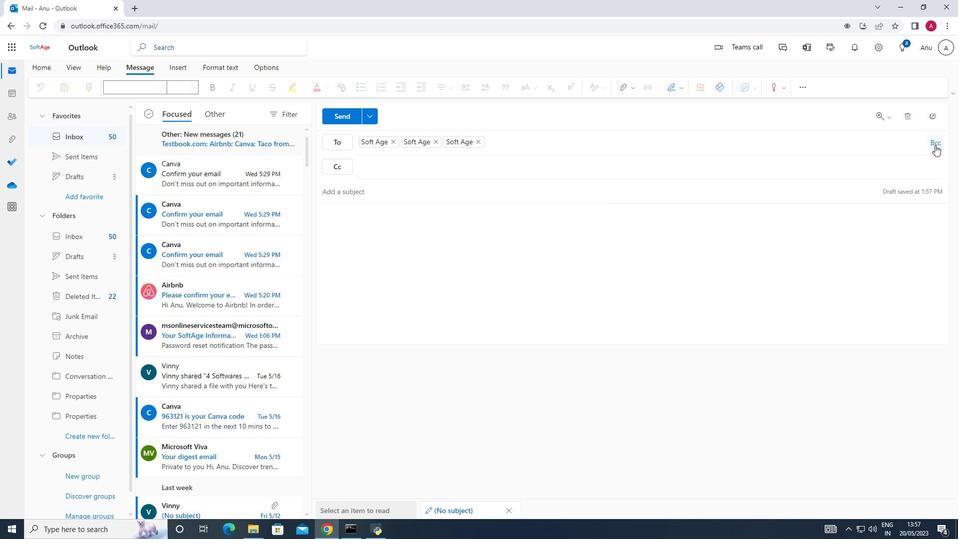 
Action: Mouse moved to (403, 195)
Screenshot: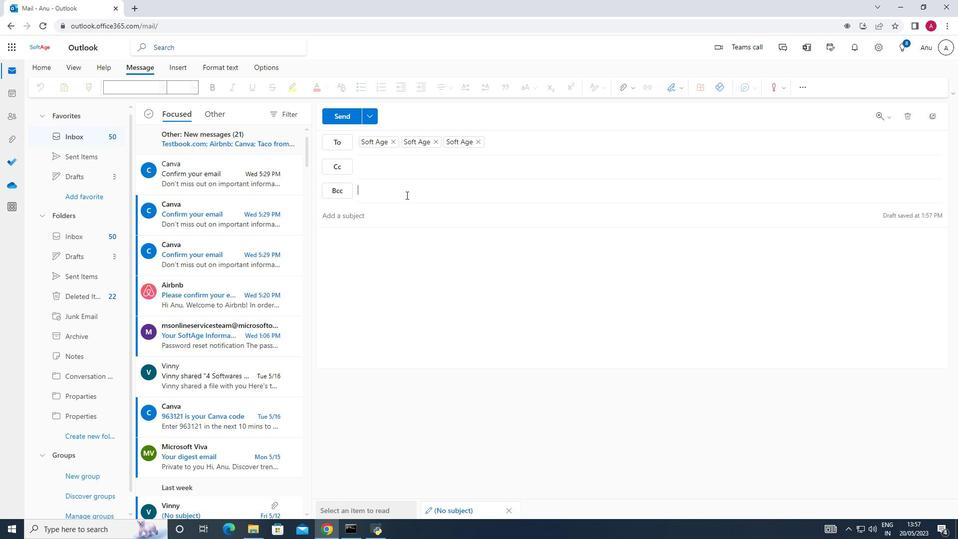 
Action: Key pressed <Key.shift>Softage.6<Key.shift>@softage.net
Screenshot: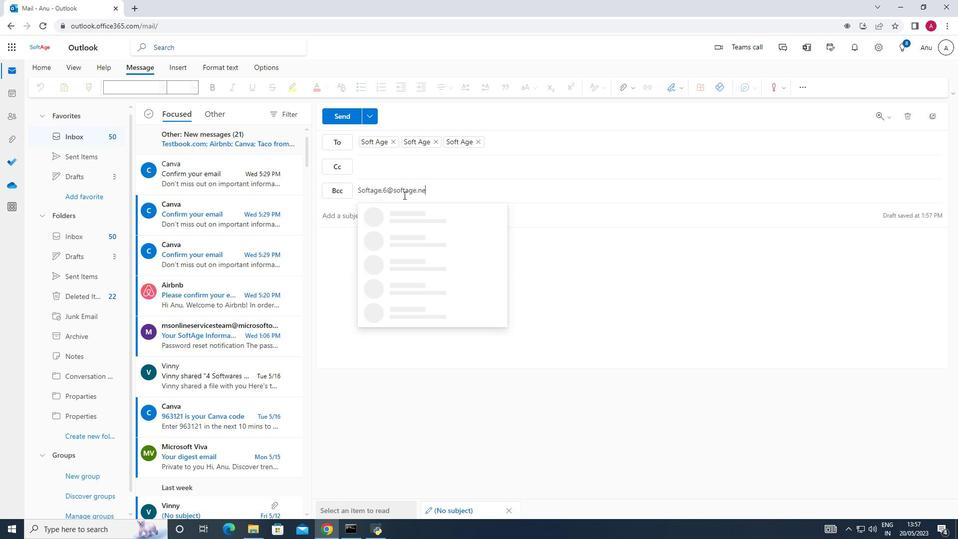 
Action: Mouse moved to (339, 263)
Screenshot: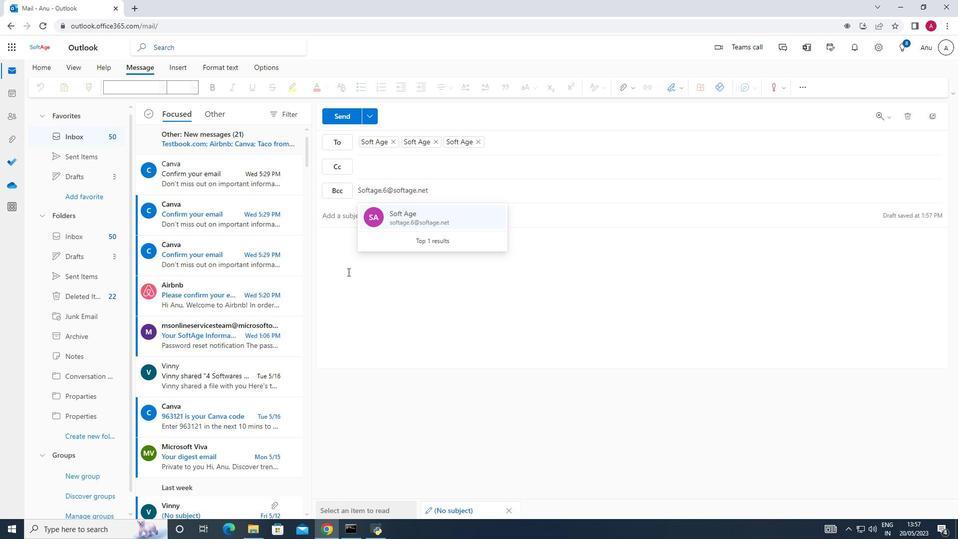 
Action: Mouse pressed left at (339, 263)
Screenshot: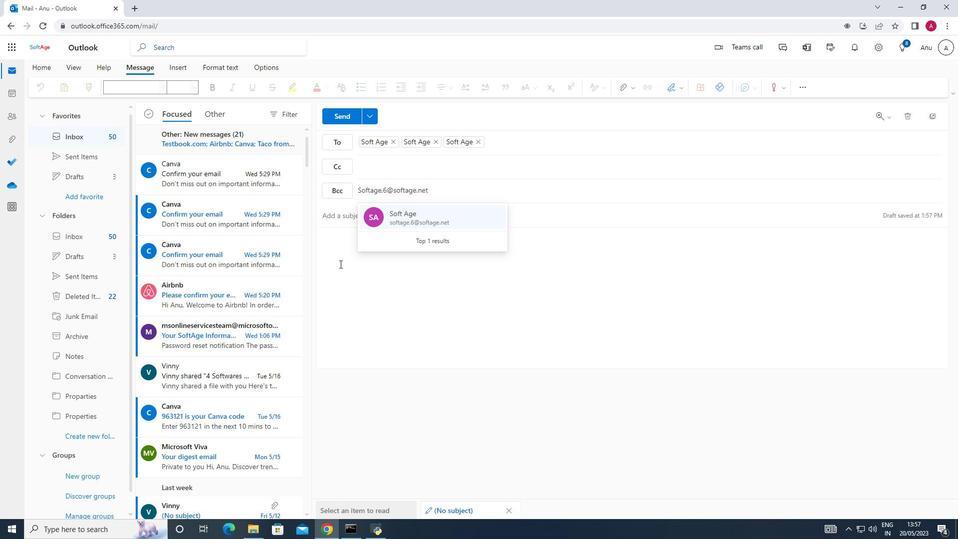 
Action: Mouse moved to (675, 88)
Screenshot: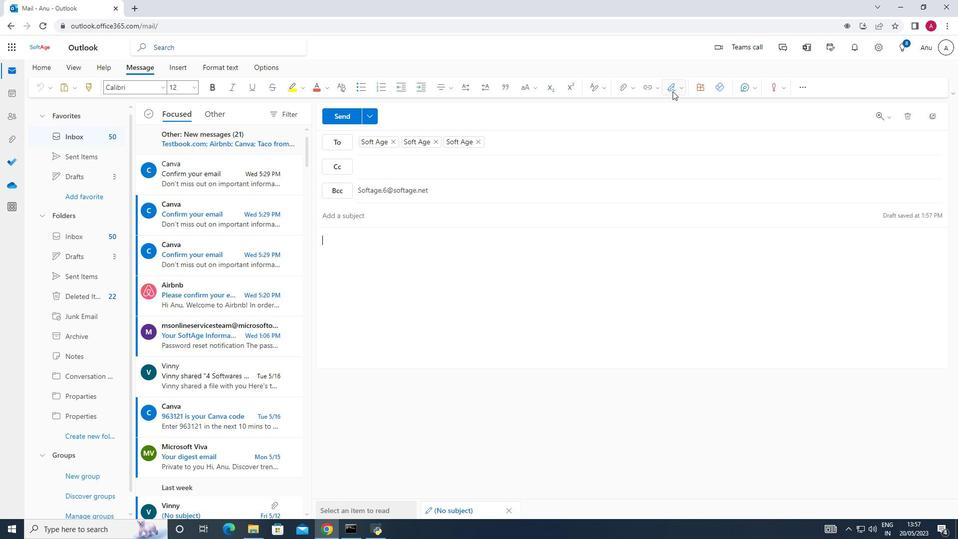 
Action: Mouse pressed left at (675, 88)
Screenshot: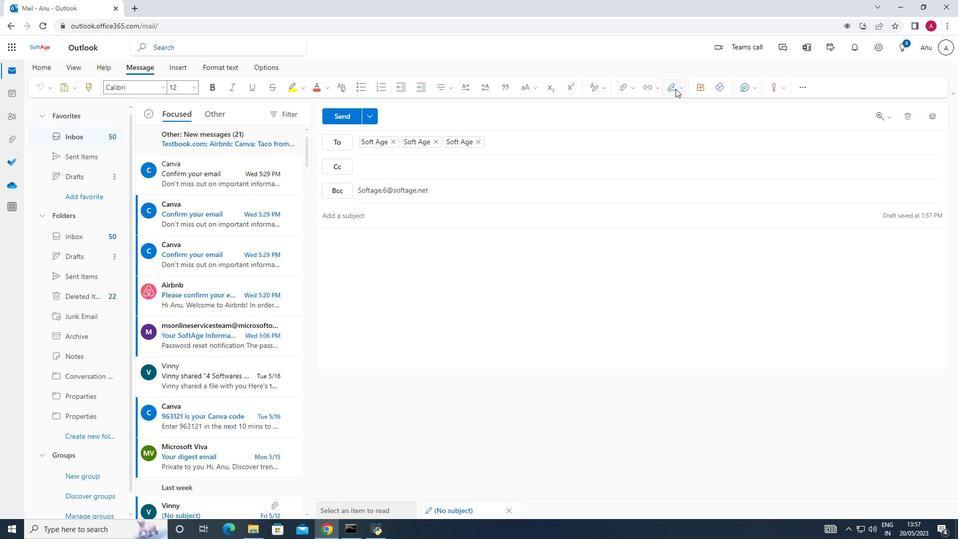 
Action: Mouse moved to (665, 106)
Screenshot: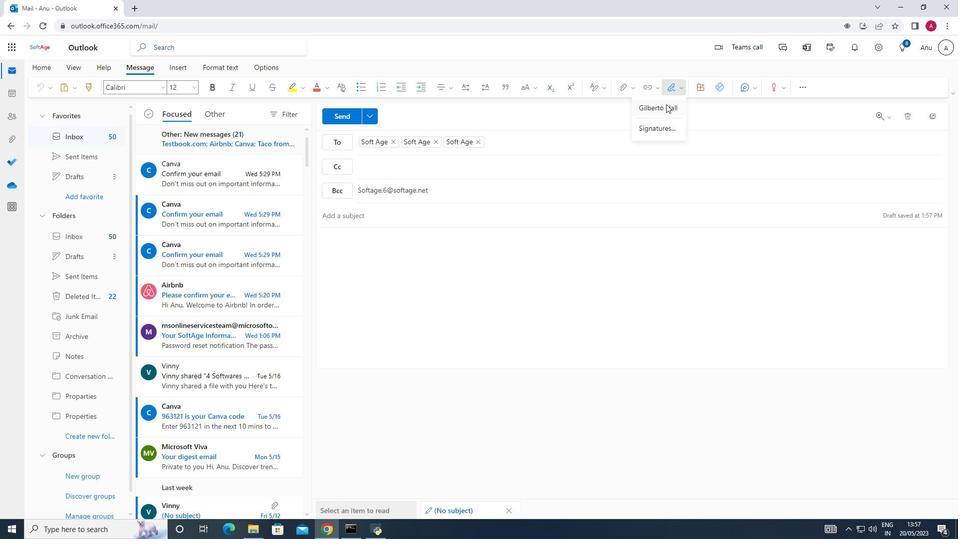 
Action: Mouse pressed left at (665, 106)
Screenshot: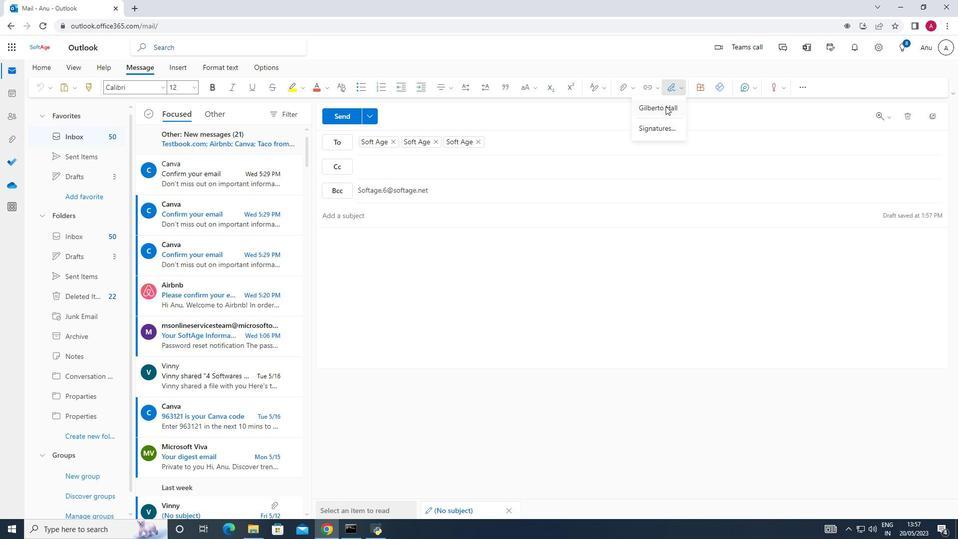 
Action: Mouse moved to (357, 213)
Screenshot: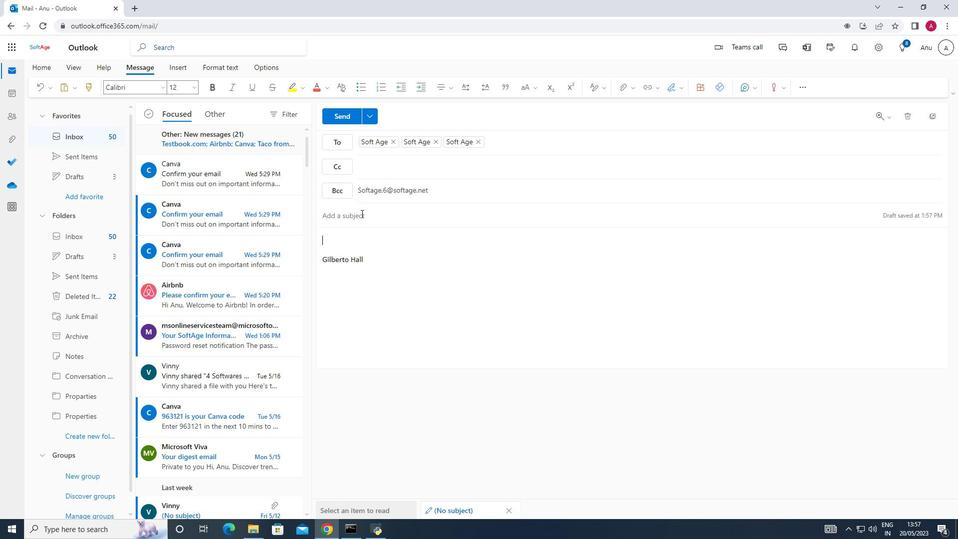 
Action: Mouse pressed left at (357, 213)
Screenshot: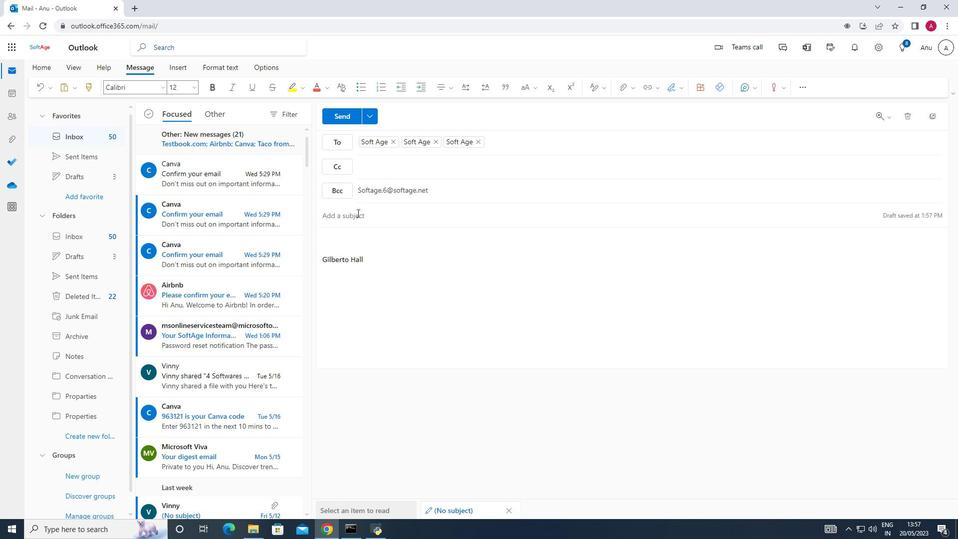 
Action: Key pressed <Key.shift>Update<Key.space><Key.shift><Key.shift><Key.shift><Key.shift><Key.shift><Key.shift><Key.shift><Key.shift><Key.shift><Key.shift><Key.shift><Key.shift><Key.shift><Key.shift><Key.shift><Key.shift><Key.shift><Key.shift><Key.shift><Key.shift><Key.shift><Key.shift><Key.shift><Key.shift><Key.shift><Key.shift><Key.shift><Key.shift><Key.shift>O<Key.backspace>on<Key.space><Key.shift><Key.shift><Key.shift><Key.shift><Key.shift><Key.shift><Key.shift><Key.shift><Key.shift><Key.shift><Key.shift><Key.shift><Key.shift><Key.shift><Key.shift><Key.shift>Flexible<Key.space><Key.shift>Work<Key.space><Key.shift><Key.shift><Key.shift><Key.shift><Key.shift><Key.shift><Key.shift><Key.shift><Key.shift><Key.shift><Key.shift><Key.shift>Arrangement
Screenshot: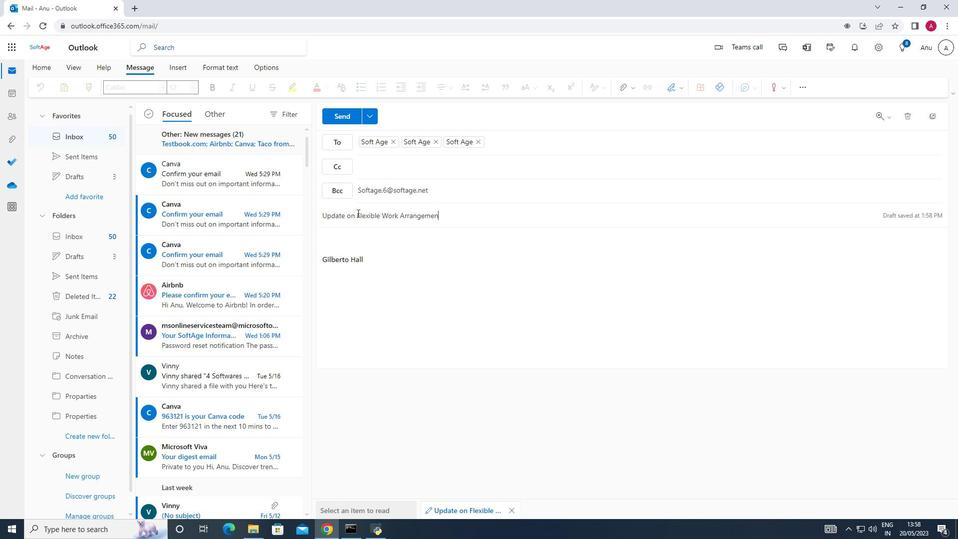 
Action: Mouse moved to (424, 234)
Screenshot: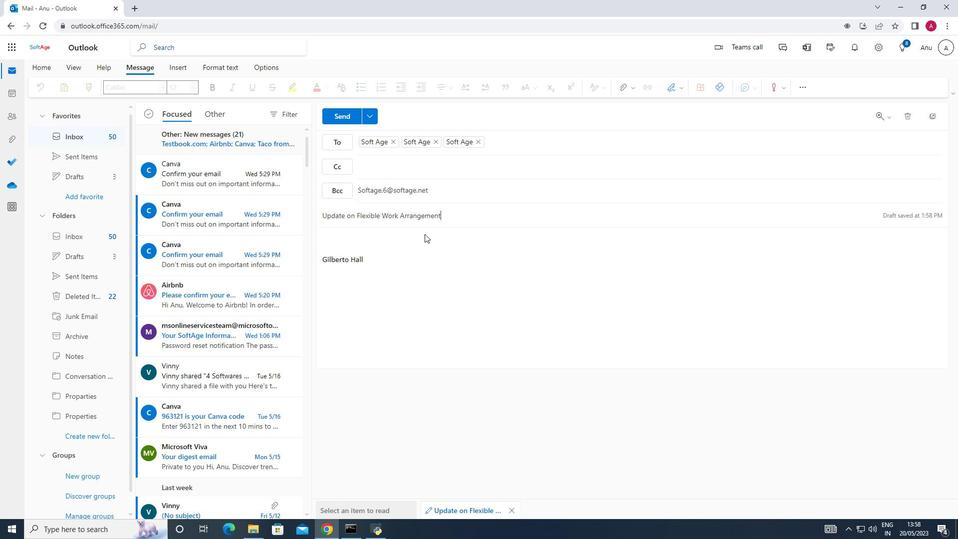 
Action: Mouse scrolled (424, 234) with delta (0, 0)
Screenshot: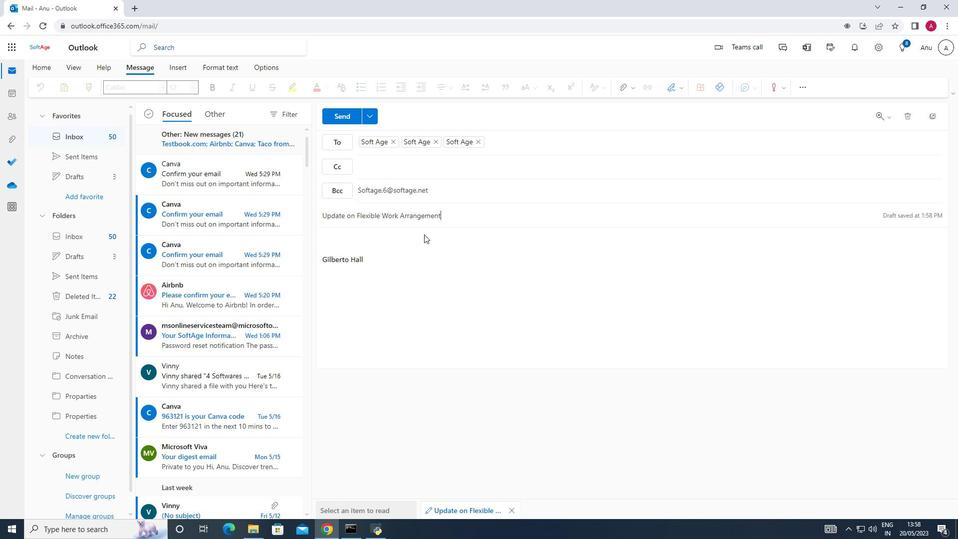 
Action: Mouse moved to (338, 112)
Screenshot: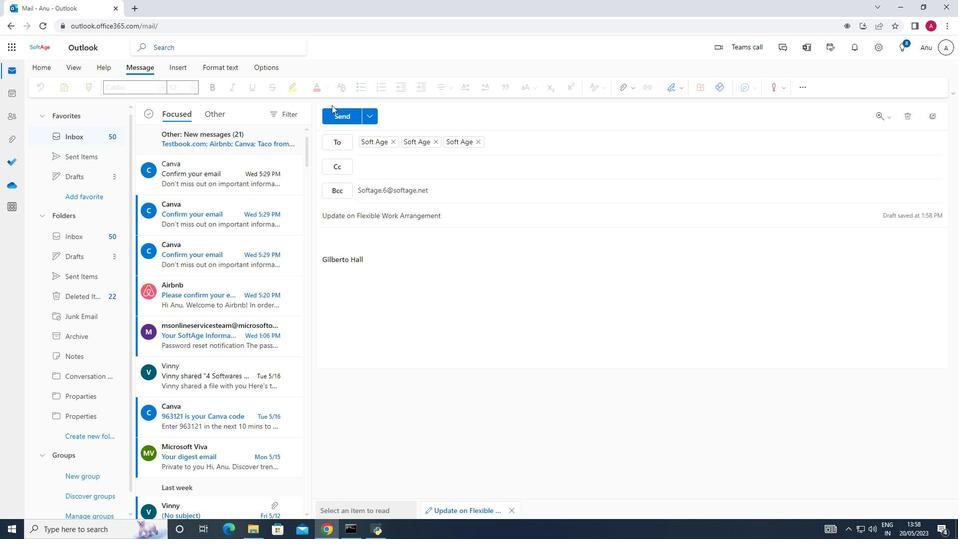 
Action: Mouse pressed left at (338, 112)
Screenshot: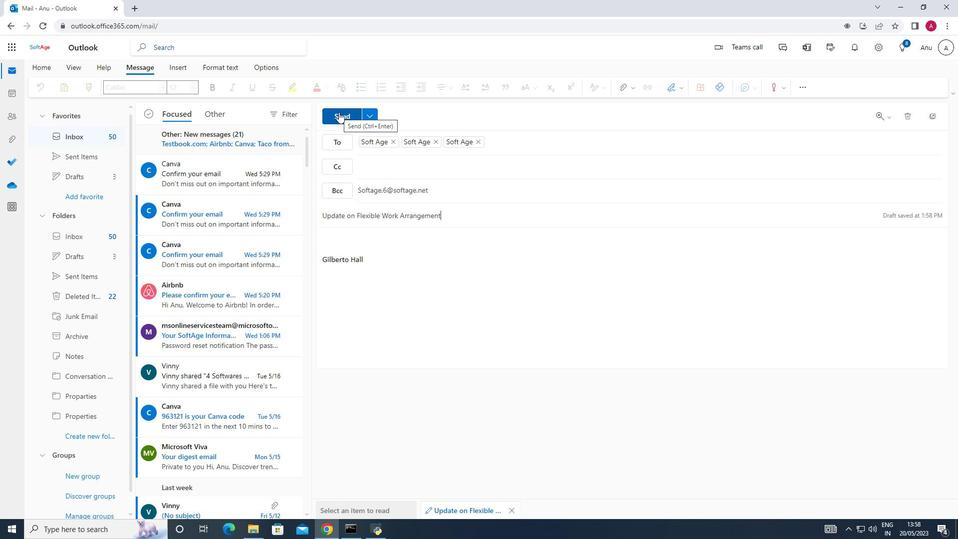 
Action: Mouse moved to (350, 173)
Screenshot: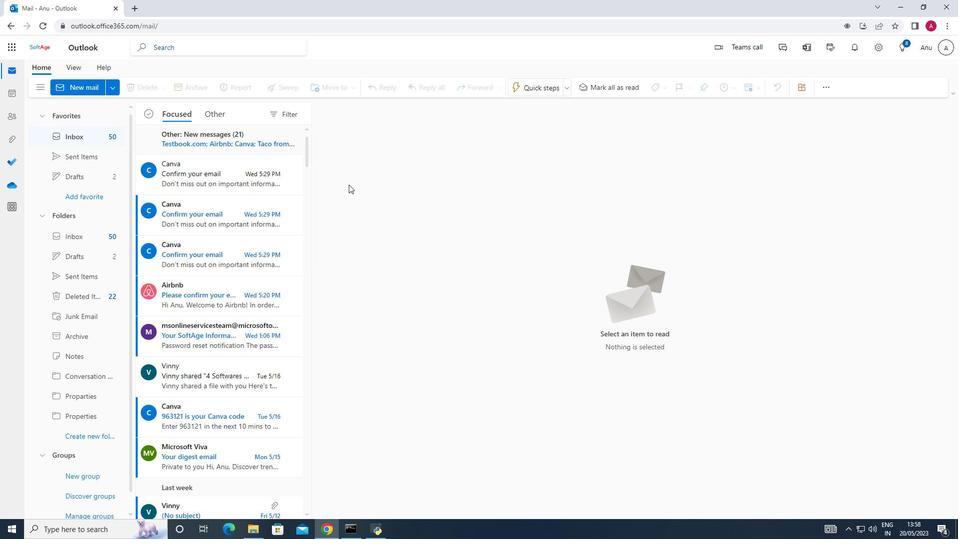 
